Task: Find connections with filter location Wagga Wagga with filter topic #Websitewith filter profile language French with filter current company KPIT with filter school DEV BHOOMI SCHOOL OF PROFESSIONAL STUDIES DABKI ROAD, VILLAGE-BERI JAMA (JUST 7 KMS FROM CLOCK TOWER) DISTT.- SAHARANPUR 0132-2792208-10-11 with filter industry Biomass Electric Power Generation with filter service category Wedding Planning with filter keywords title School Bus Driver
Action: Mouse moved to (558, 92)
Screenshot: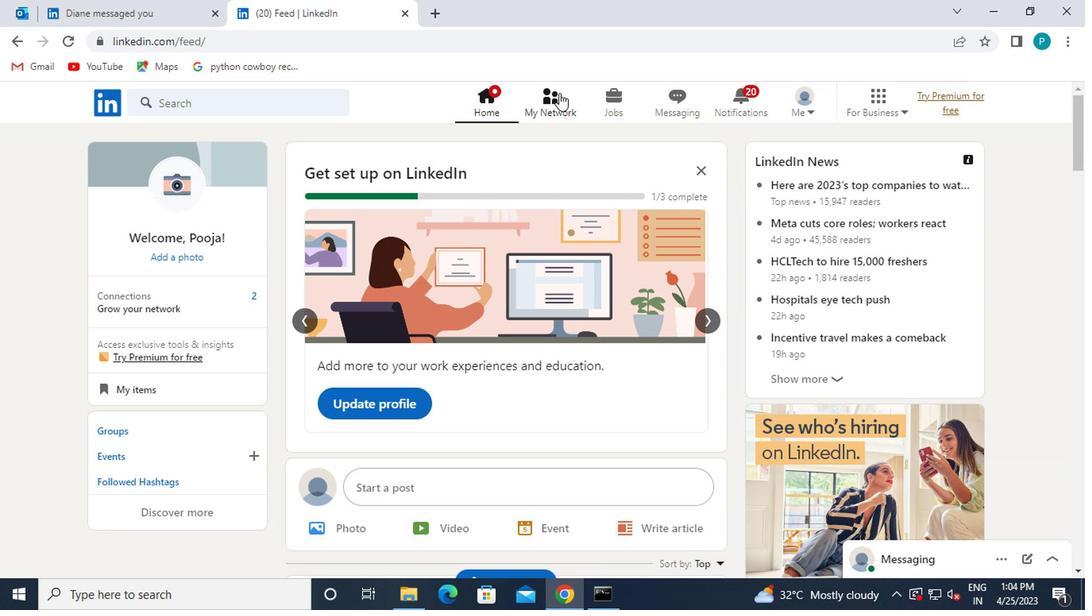 
Action: Mouse pressed left at (558, 92)
Screenshot: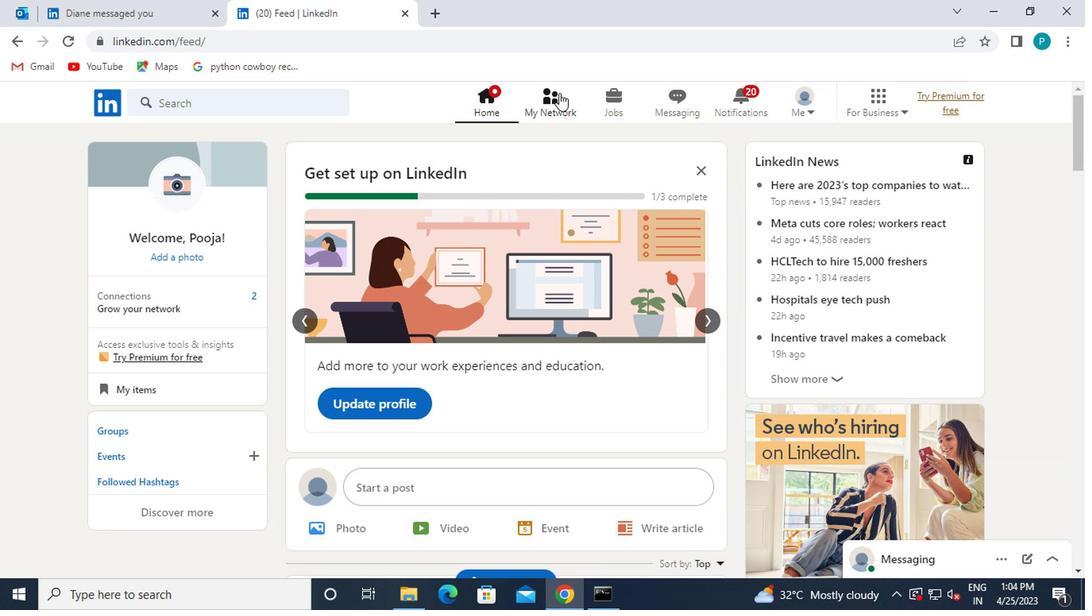 
Action: Mouse moved to (193, 200)
Screenshot: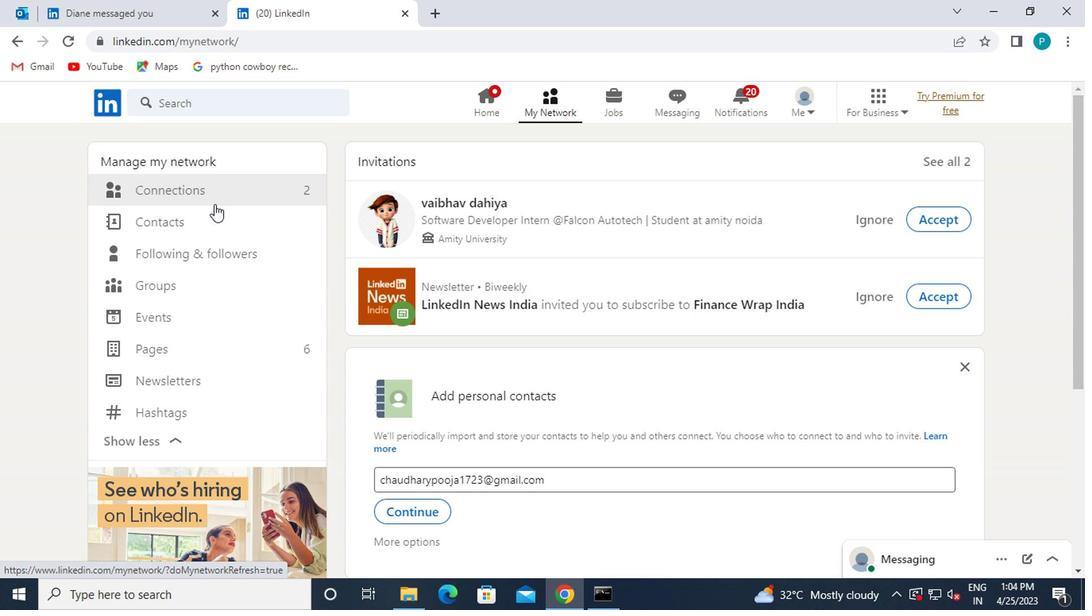 
Action: Mouse pressed left at (193, 200)
Screenshot: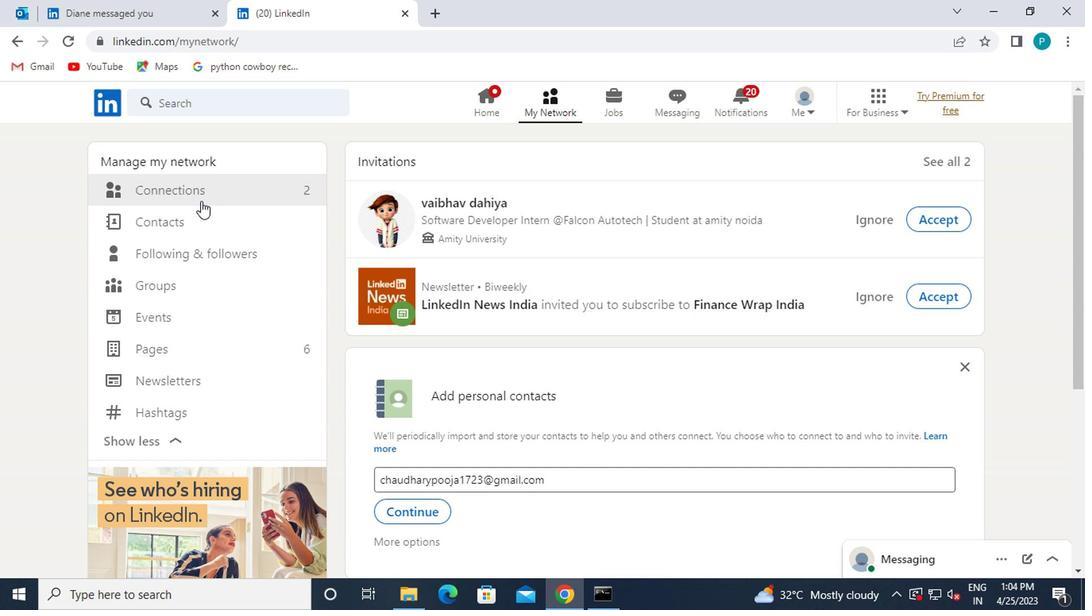 
Action: Mouse moved to (183, 181)
Screenshot: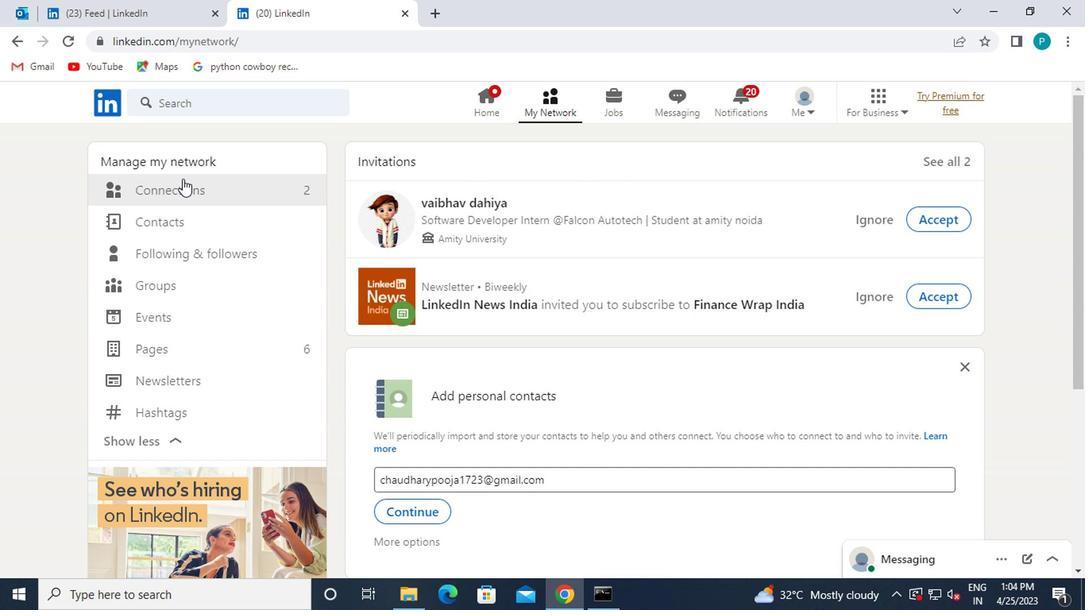 
Action: Mouse pressed left at (183, 181)
Screenshot: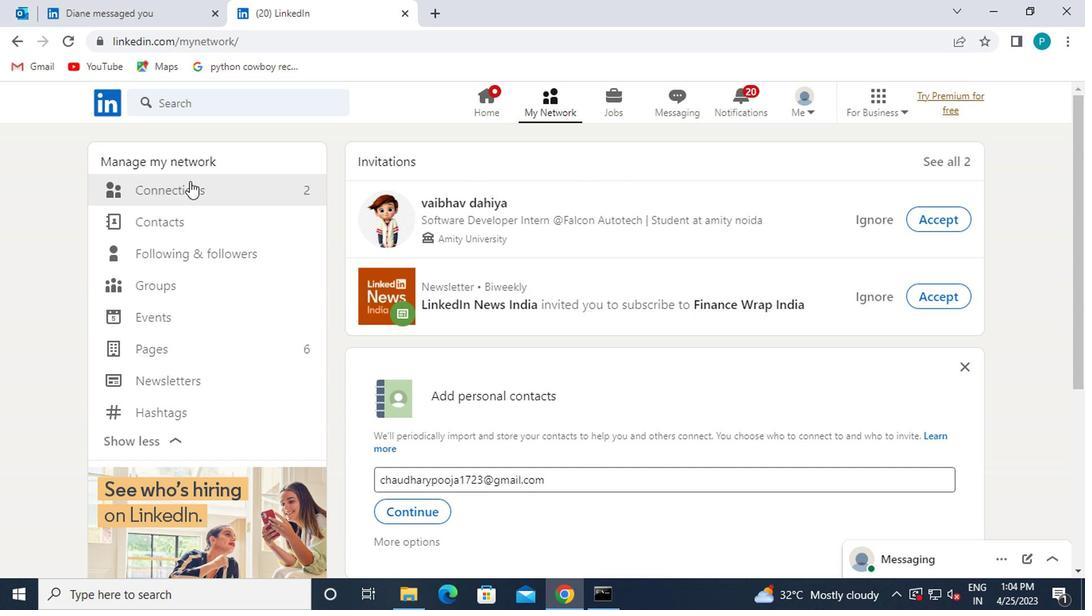 
Action: Mouse moved to (653, 186)
Screenshot: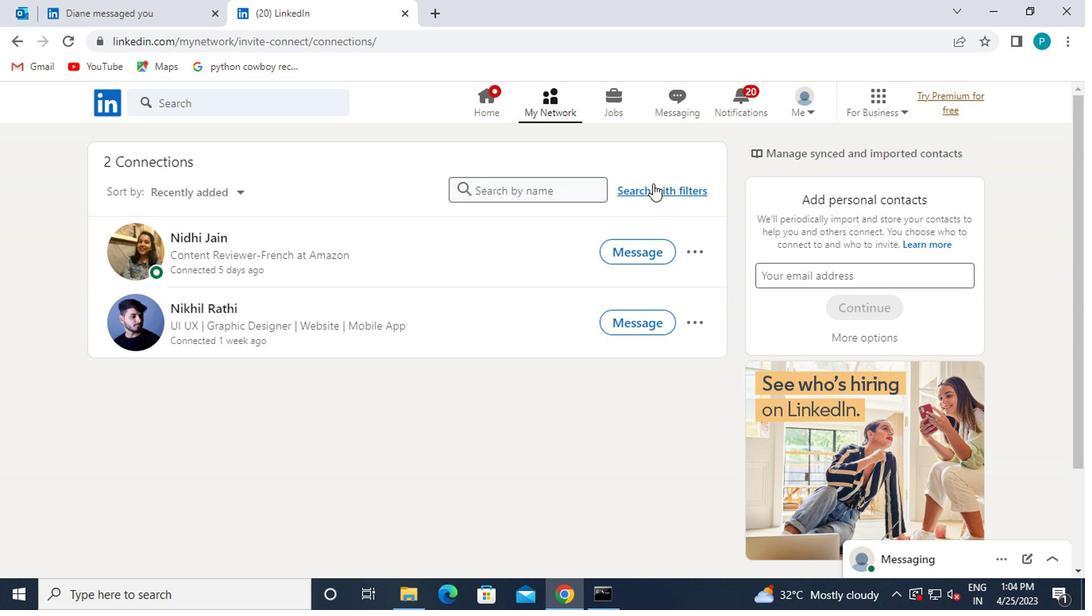 
Action: Mouse pressed left at (653, 186)
Screenshot: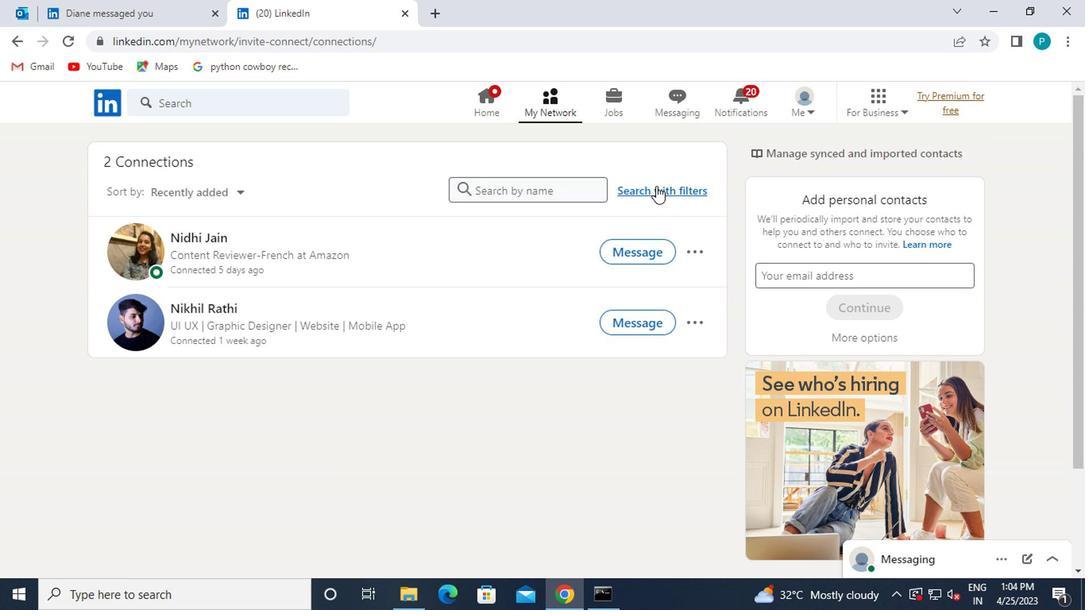 
Action: Mouse moved to (507, 145)
Screenshot: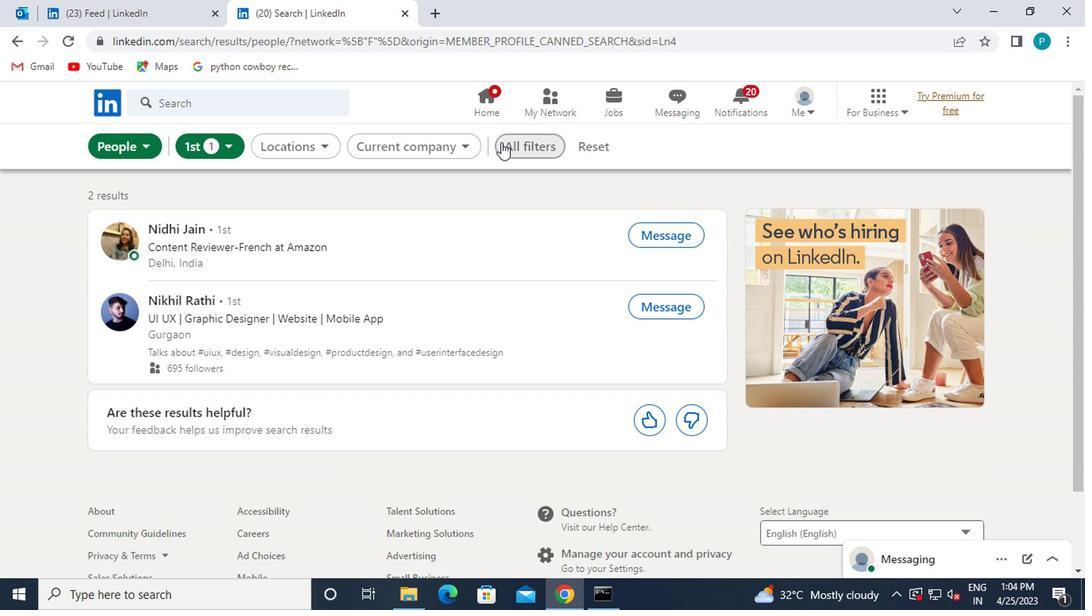 
Action: Mouse pressed left at (507, 145)
Screenshot: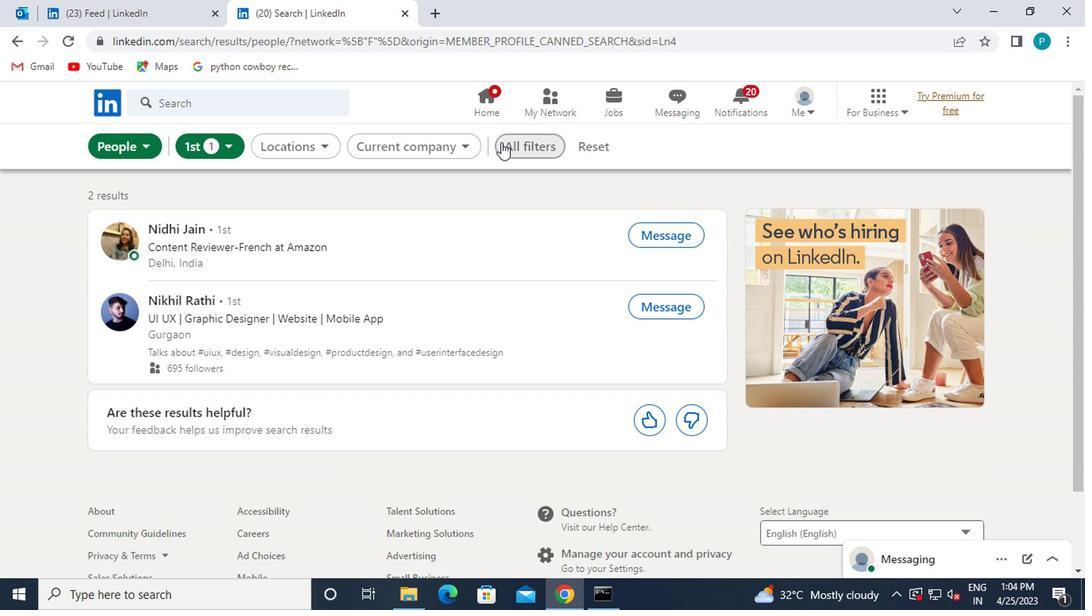 
Action: Mouse moved to (863, 270)
Screenshot: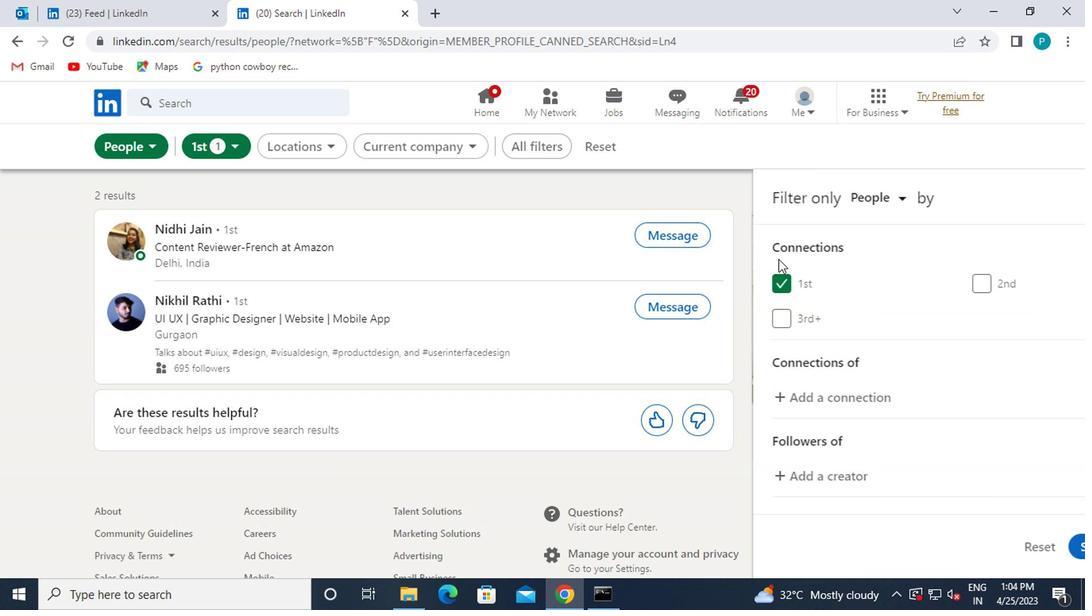 
Action: Mouse scrolled (863, 269) with delta (0, 0)
Screenshot: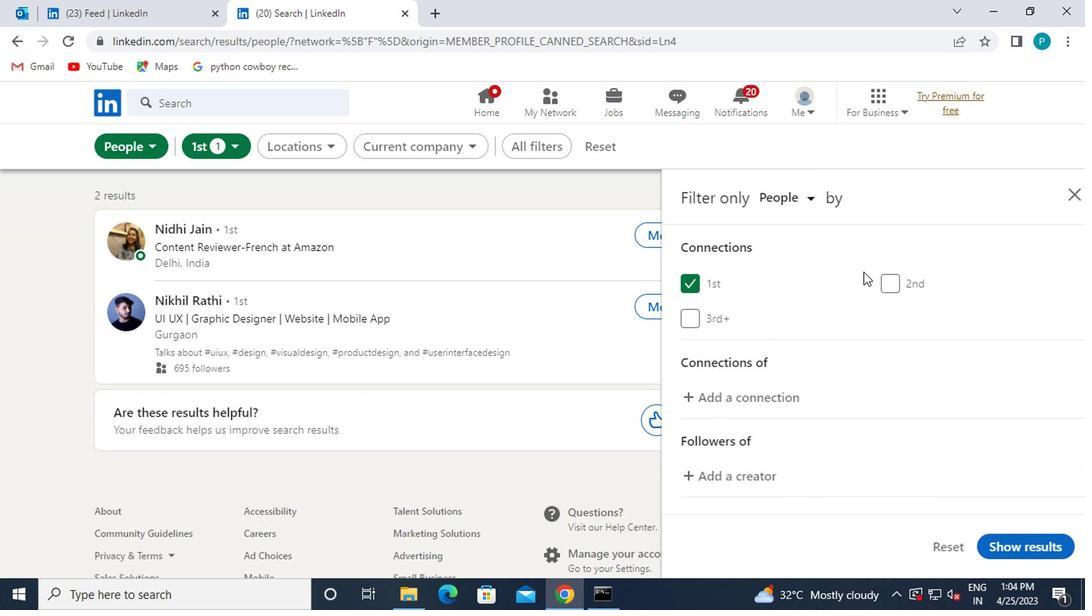 
Action: Mouse scrolled (863, 269) with delta (0, 0)
Screenshot: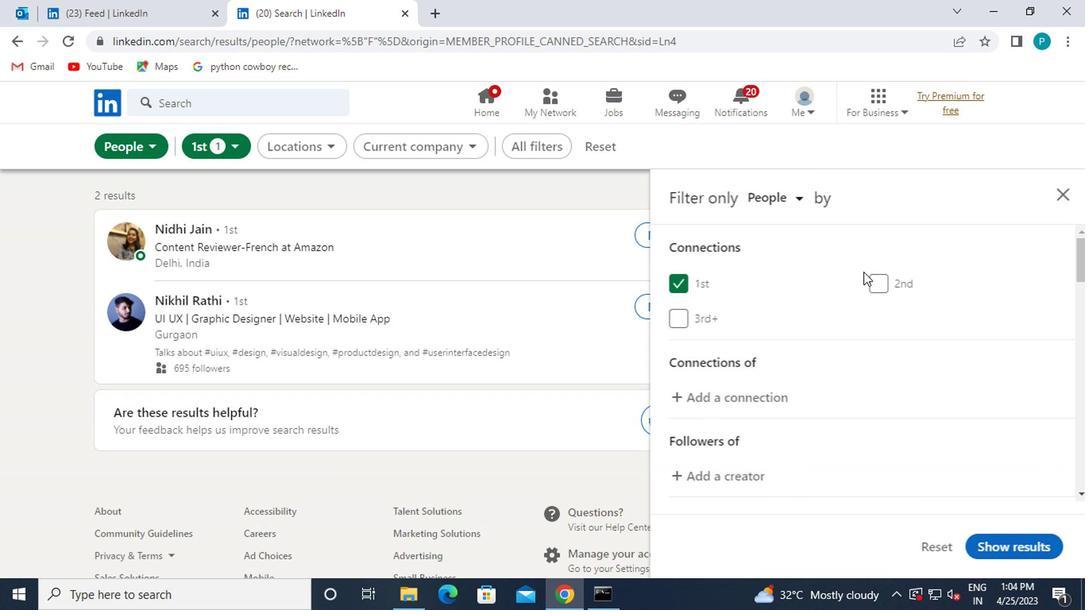 
Action: Mouse scrolled (863, 269) with delta (0, 0)
Screenshot: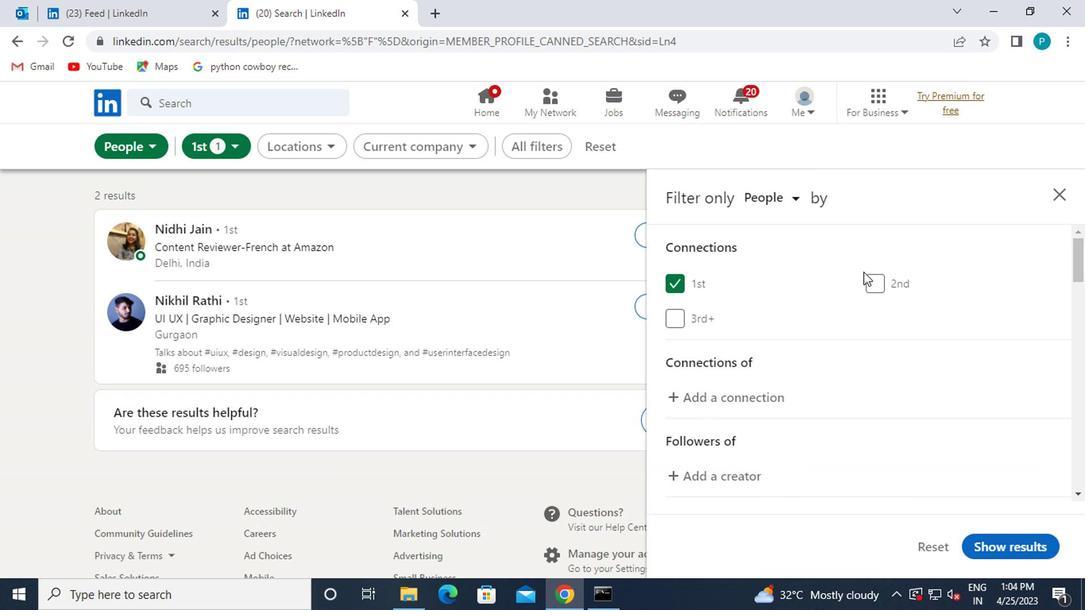 
Action: Mouse moved to (916, 381)
Screenshot: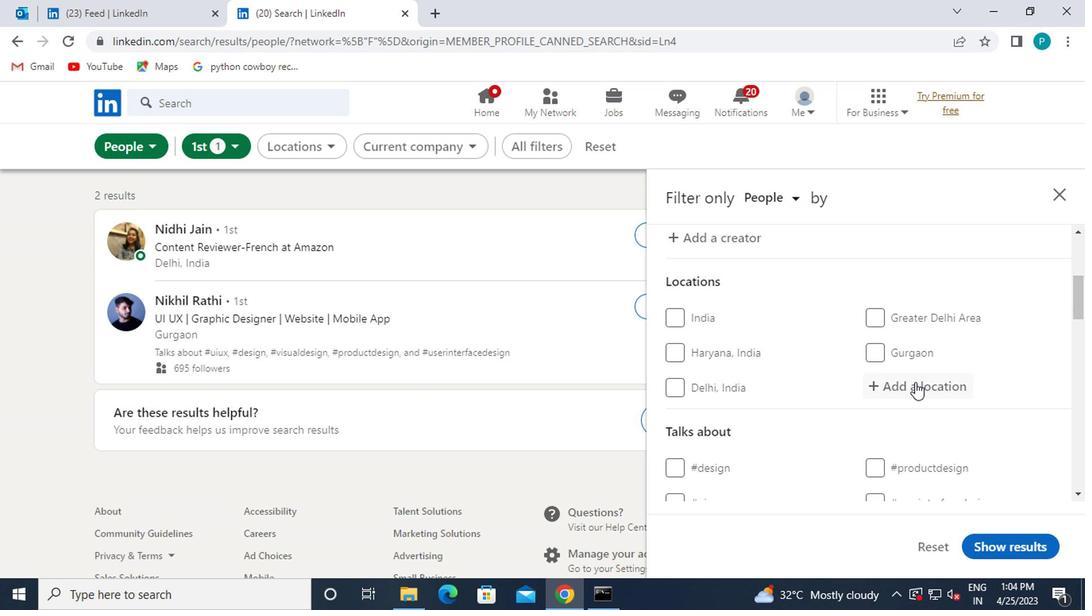 
Action: Mouse pressed left at (916, 381)
Screenshot: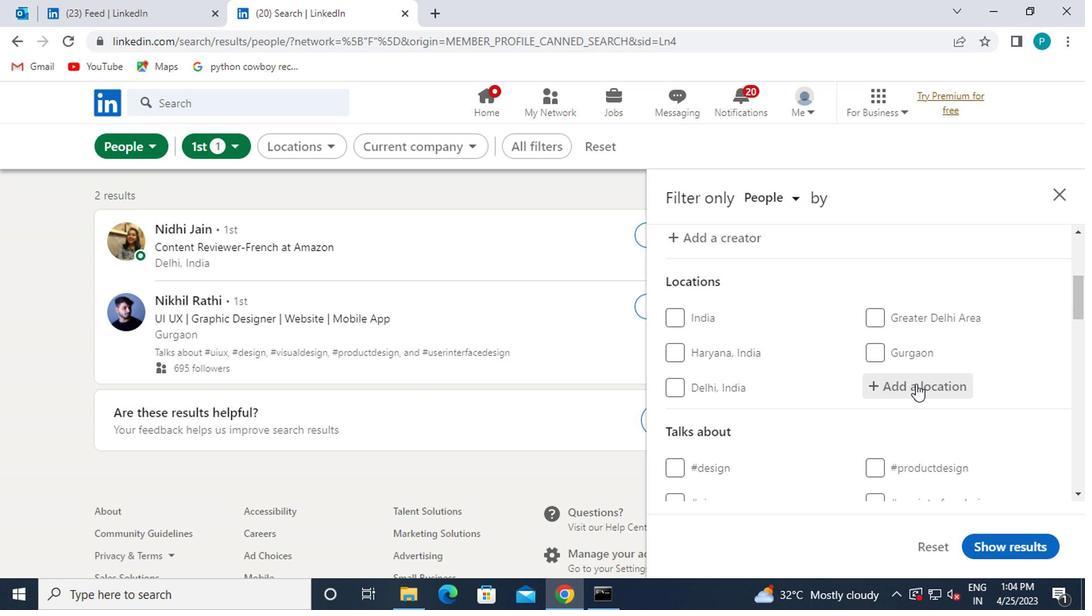
Action: Mouse moved to (923, 368)
Screenshot: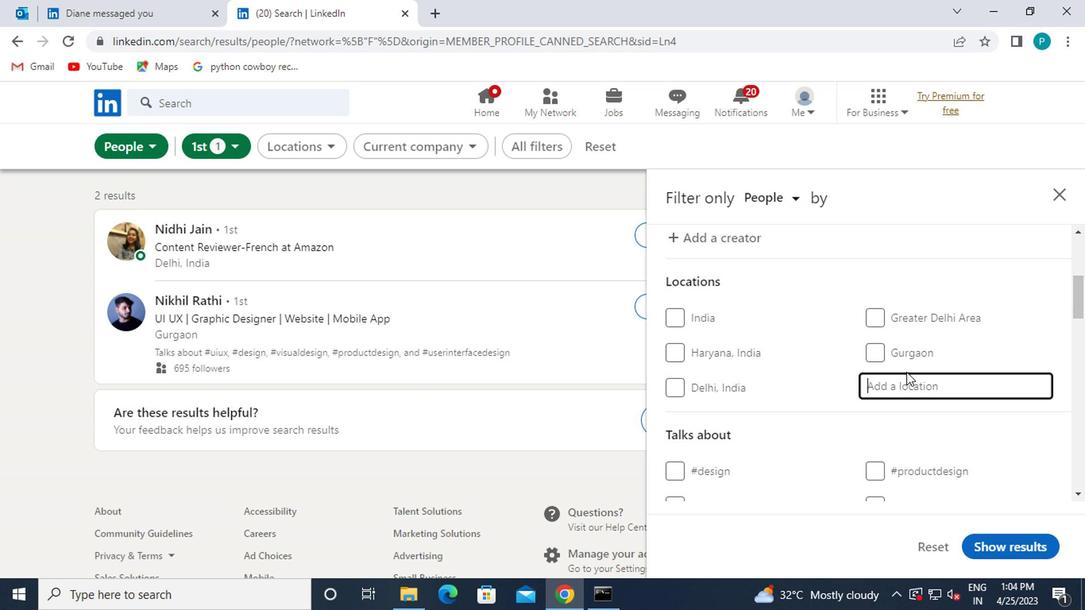 
Action: Key pressed <Key.caps_lock>w<Key.caps_lock>agga
Screenshot: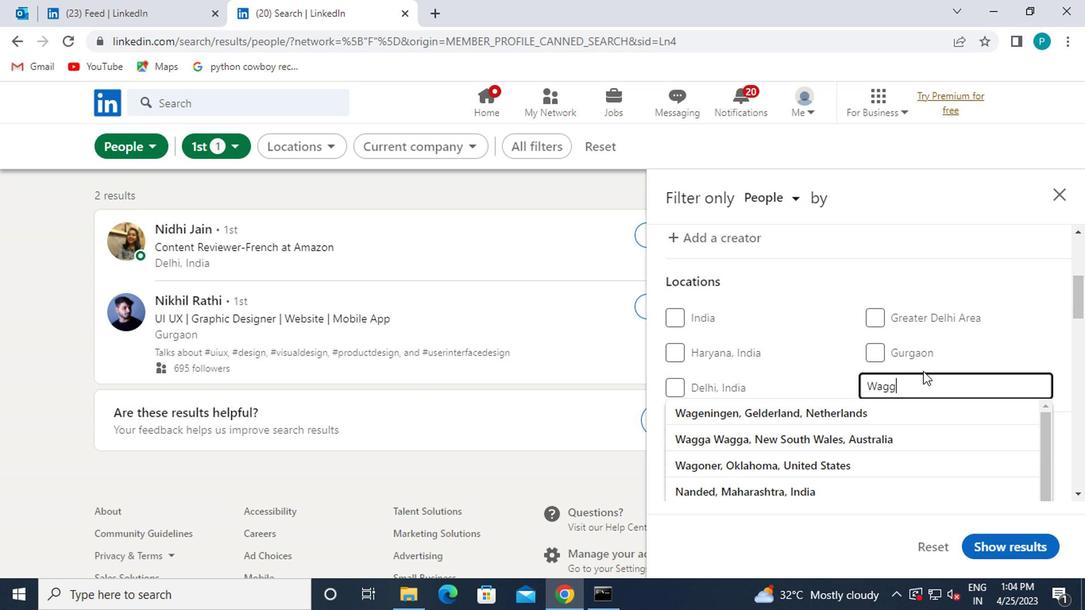 
Action: Mouse moved to (858, 410)
Screenshot: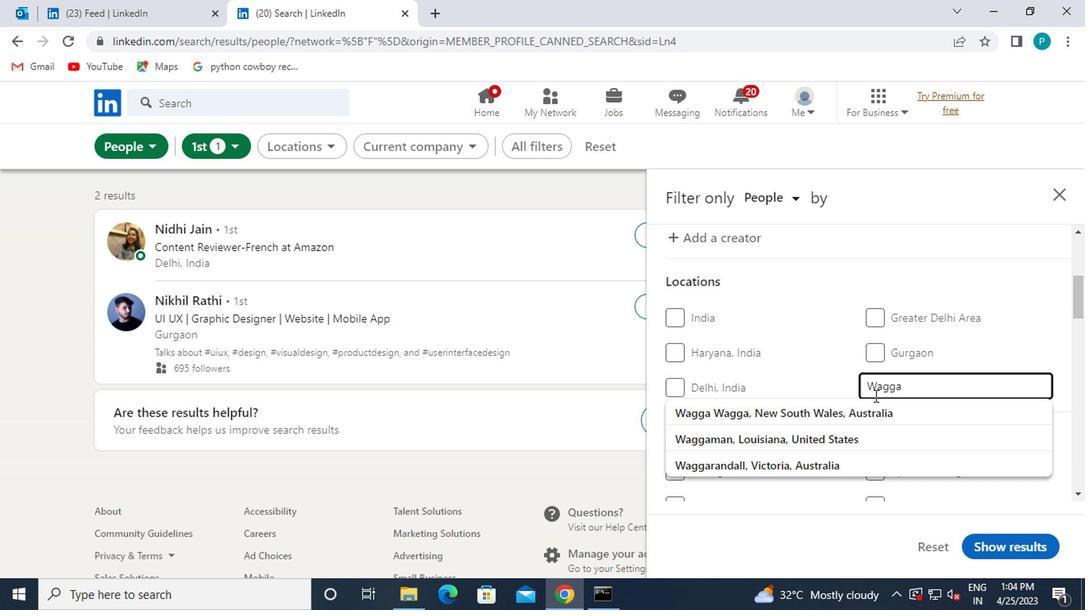
Action: Mouse pressed left at (858, 410)
Screenshot: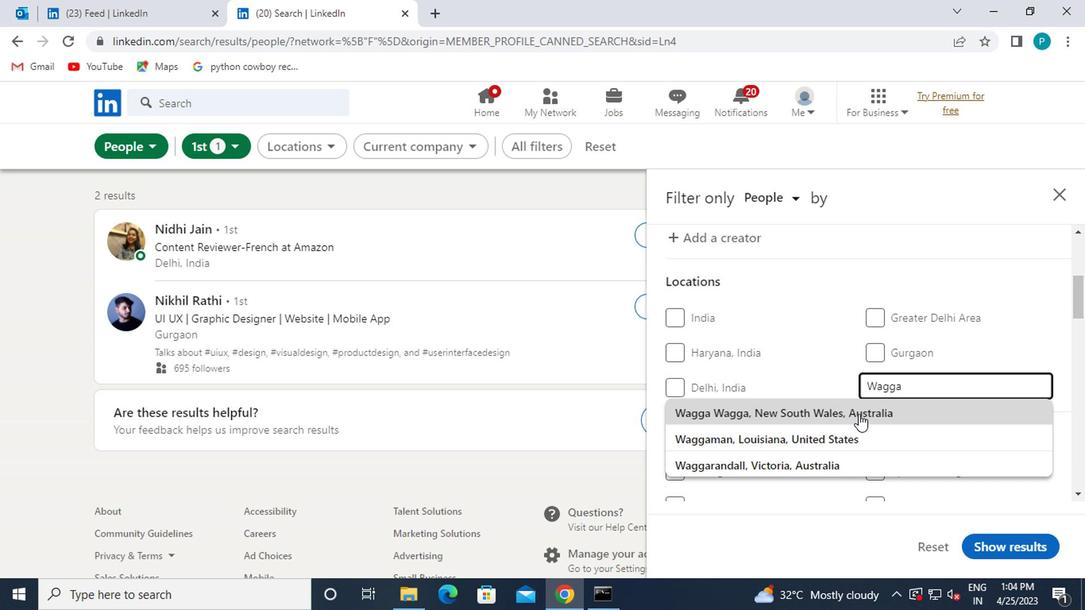 
Action: Mouse scrolled (858, 410) with delta (0, 0)
Screenshot: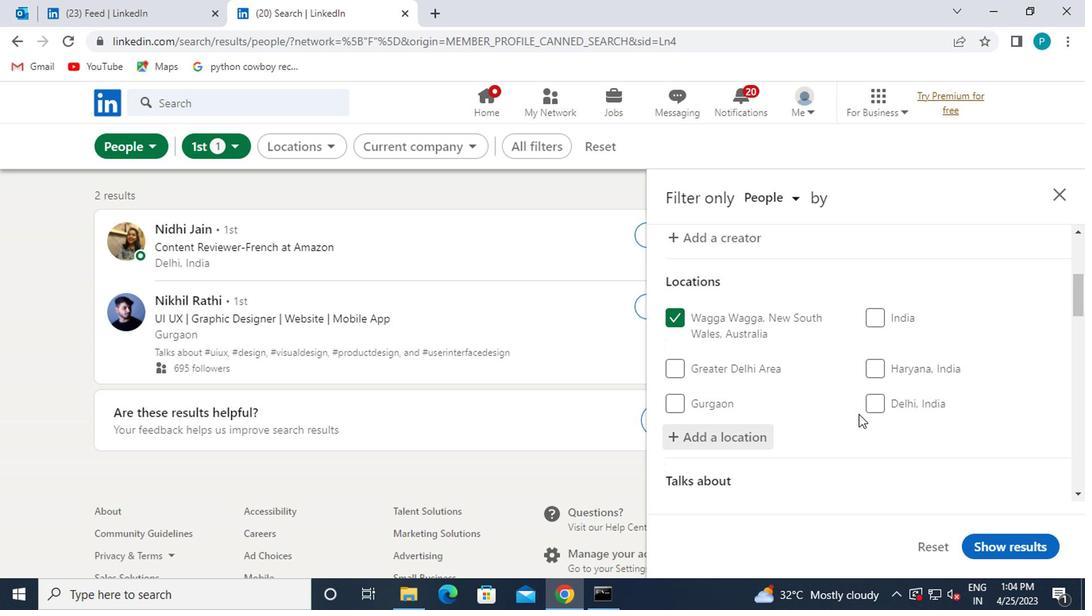 
Action: Mouse moved to (858, 411)
Screenshot: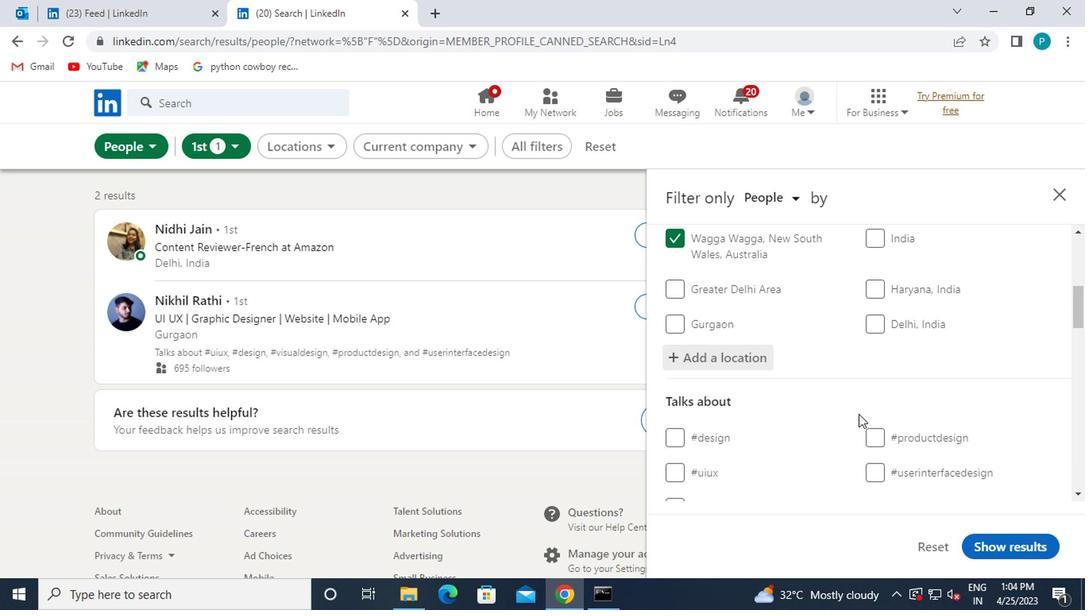 
Action: Mouse scrolled (858, 410) with delta (0, -1)
Screenshot: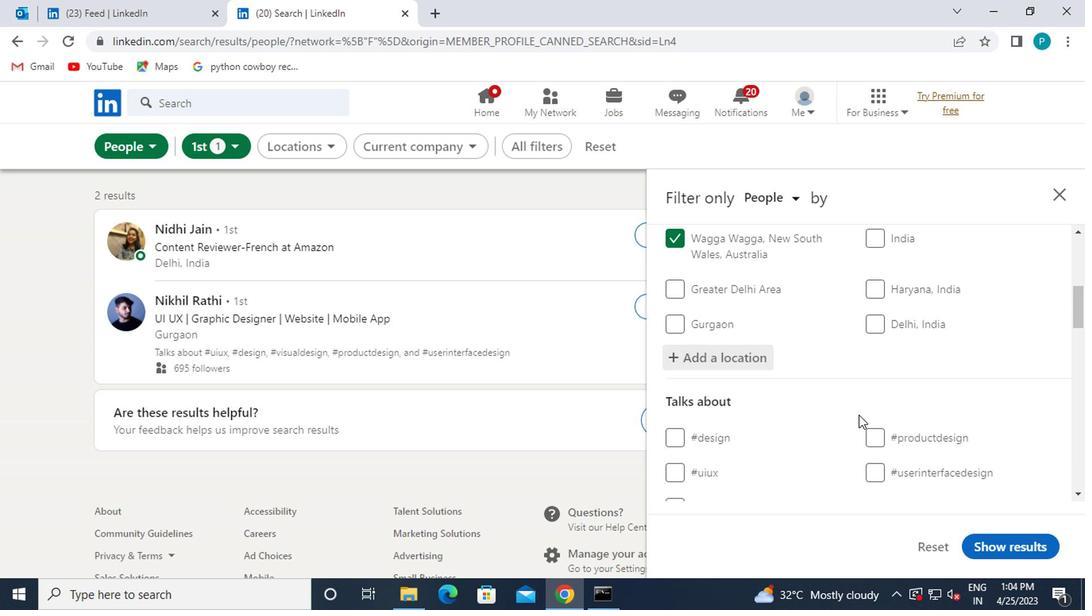 
Action: Mouse moved to (867, 416)
Screenshot: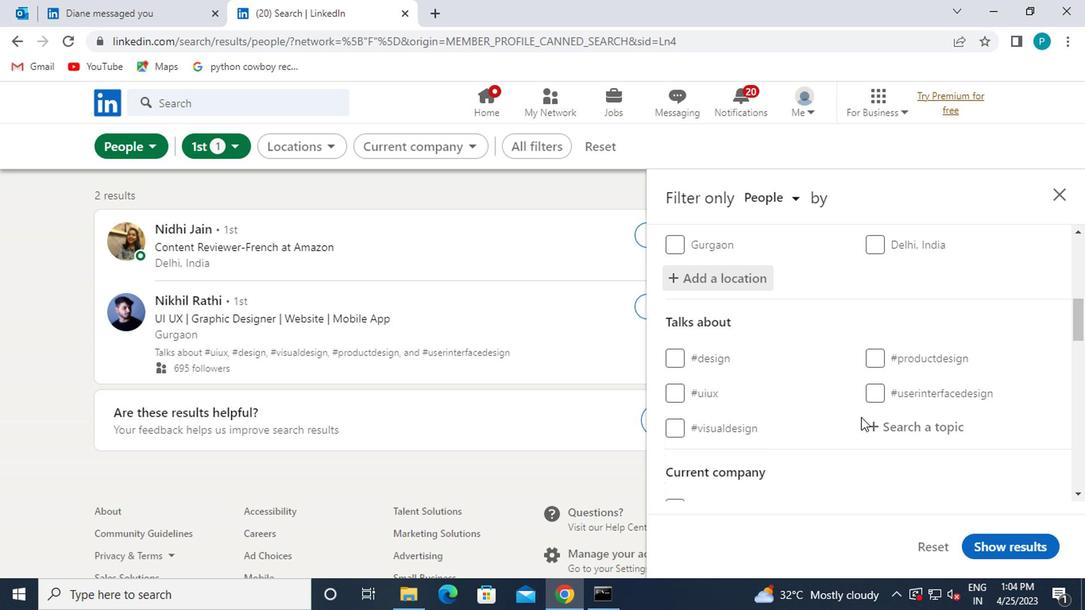 
Action: Mouse pressed left at (867, 416)
Screenshot: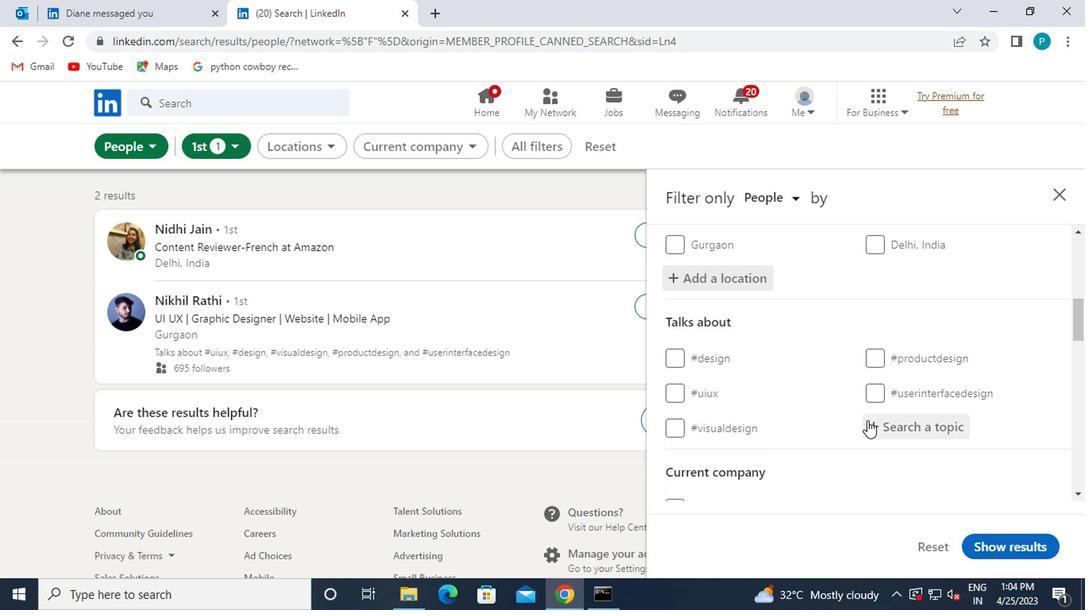 
Action: Mouse moved to (868, 416)
Screenshot: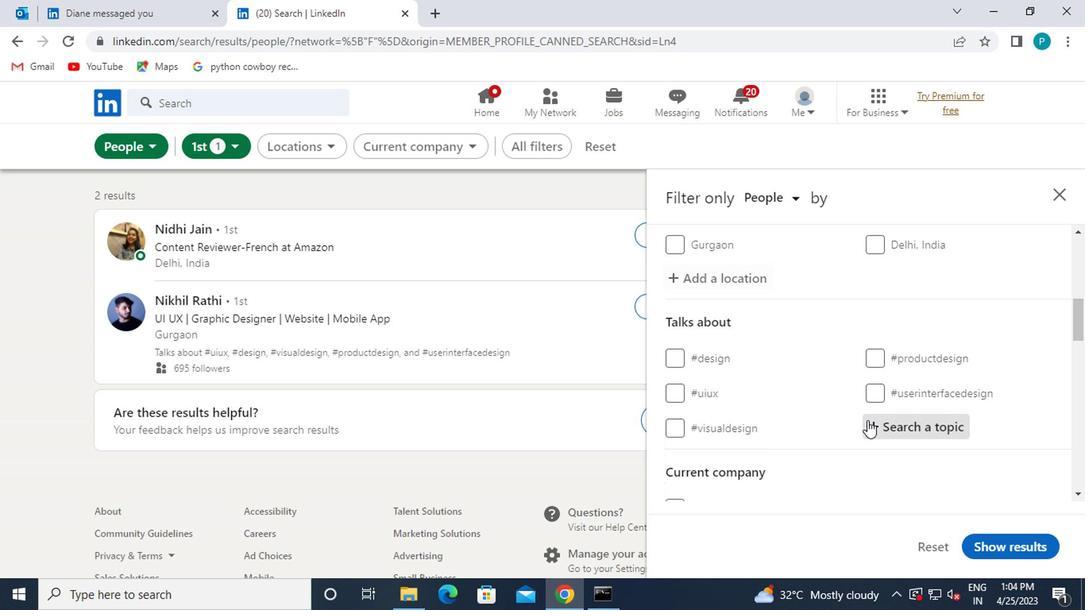 
Action: Key pressed <Key.shift><Key.shift><Key.shift><Key.shift><Key.shift><Key.shift>#<Key.caps_lock>W<Key.caps_lock>EBSITE
Screenshot: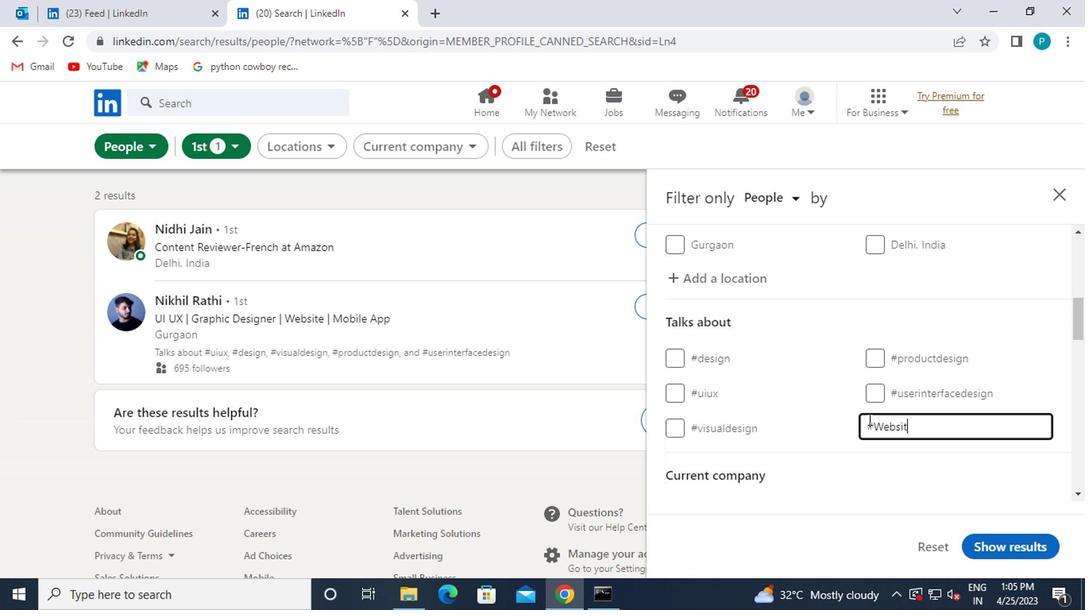 
Action: Mouse moved to (859, 421)
Screenshot: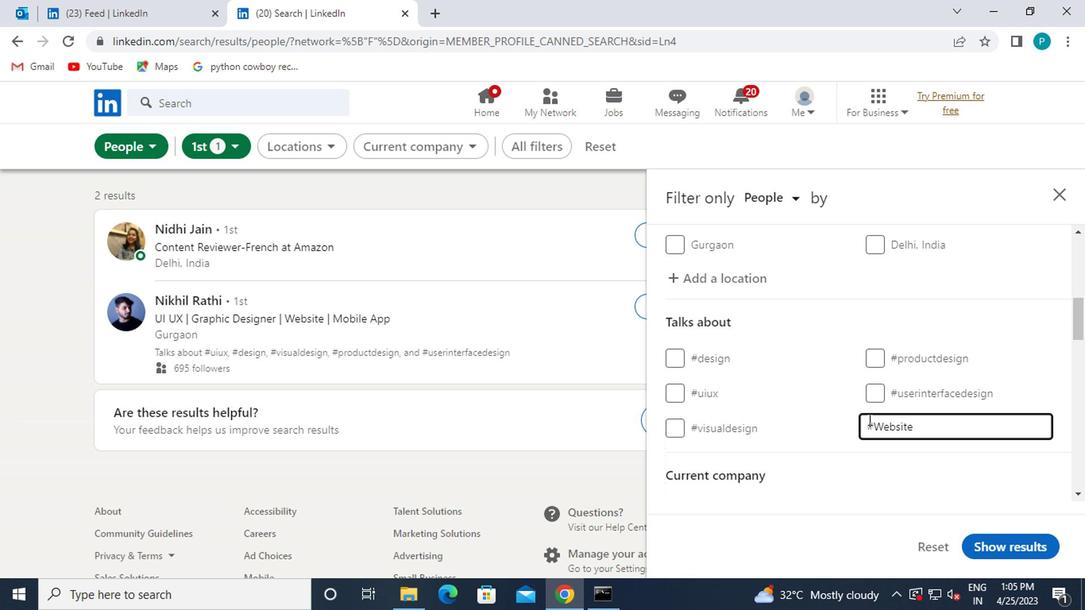 
Action: Mouse scrolled (859, 420) with delta (0, -1)
Screenshot: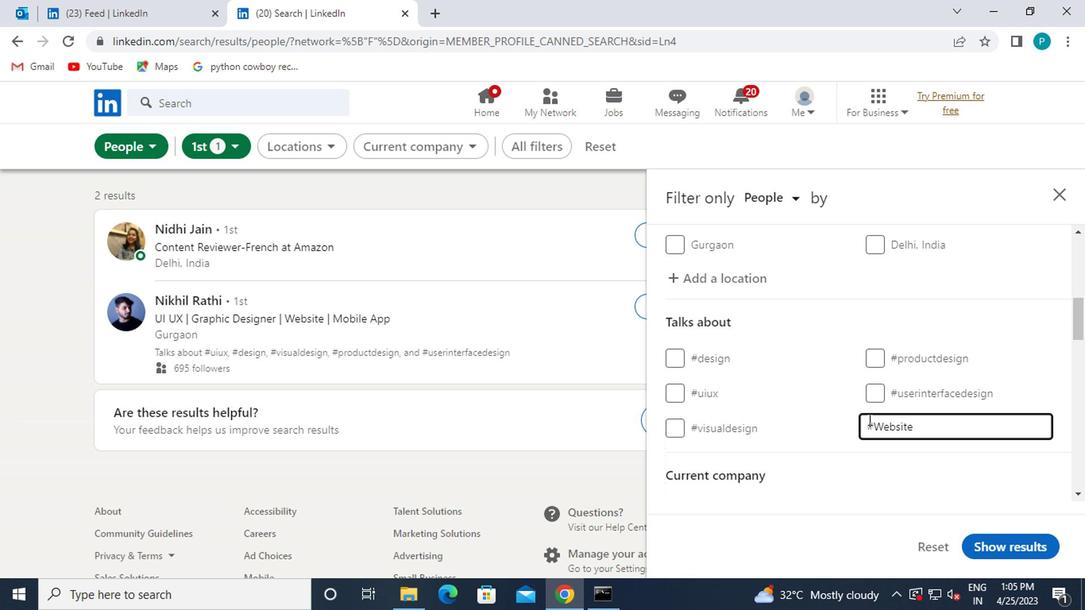 
Action: Mouse scrolled (859, 420) with delta (0, -1)
Screenshot: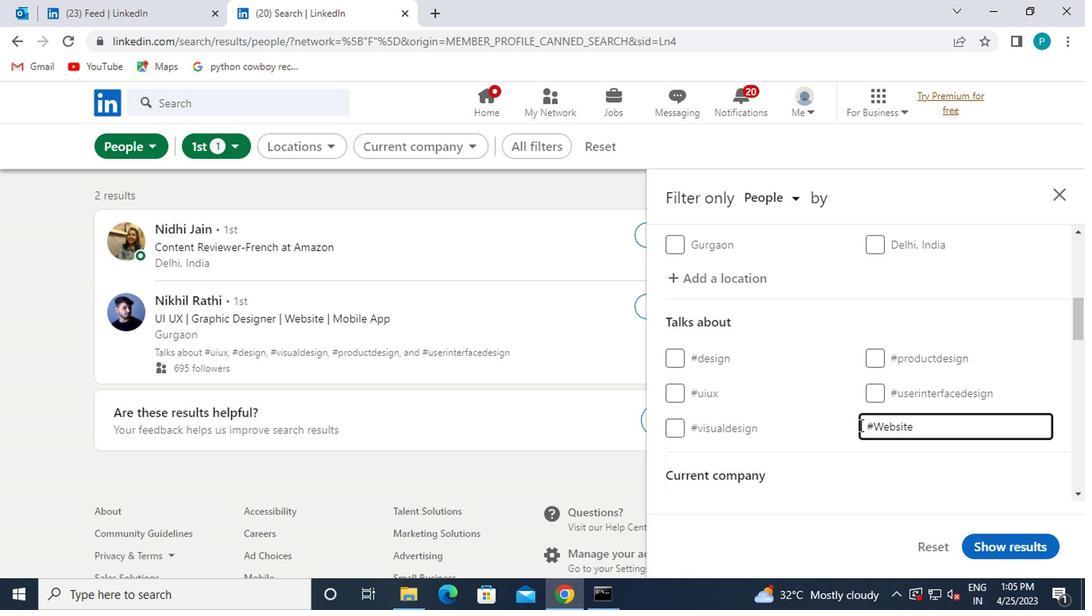 
Action: Mouse moved to (897, 351)
Screenshot: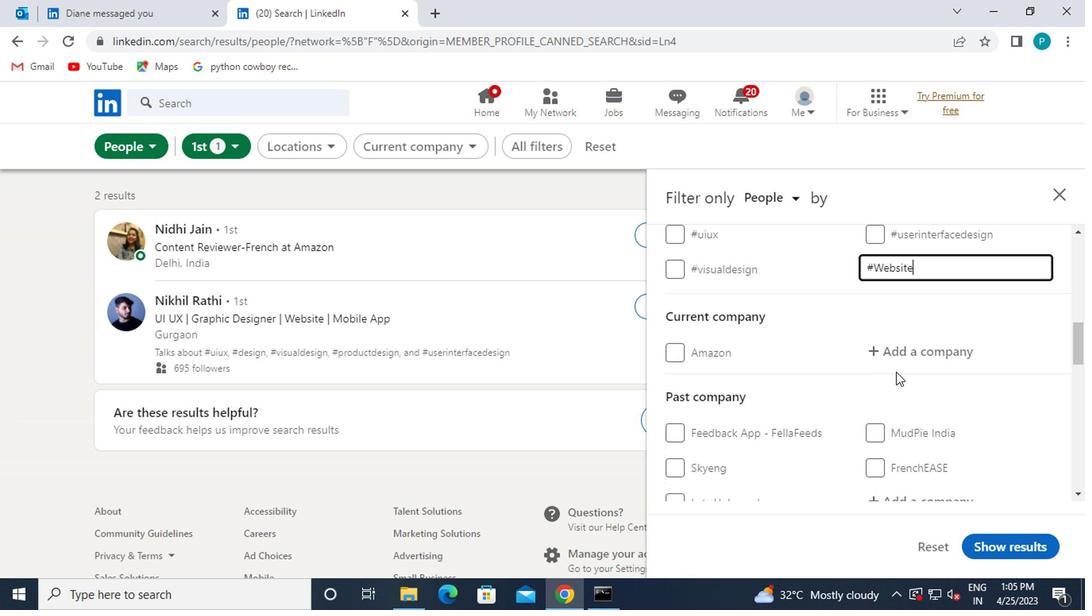 
Action: Mouse pressed left at (897, 351)
Screenshot: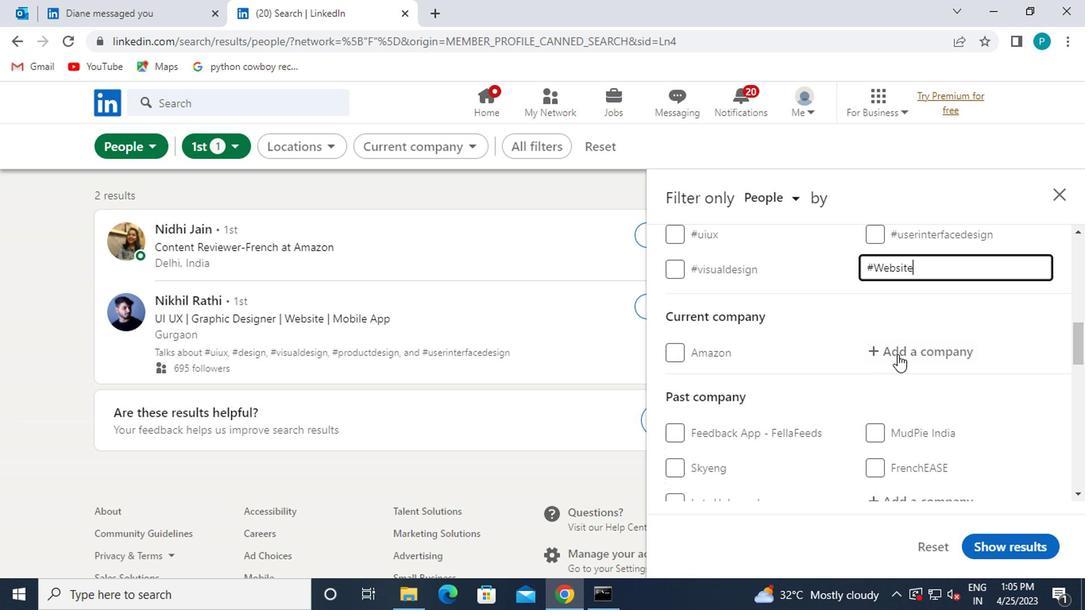 
Action: Mouse moved to (897, 351)
Screenshot: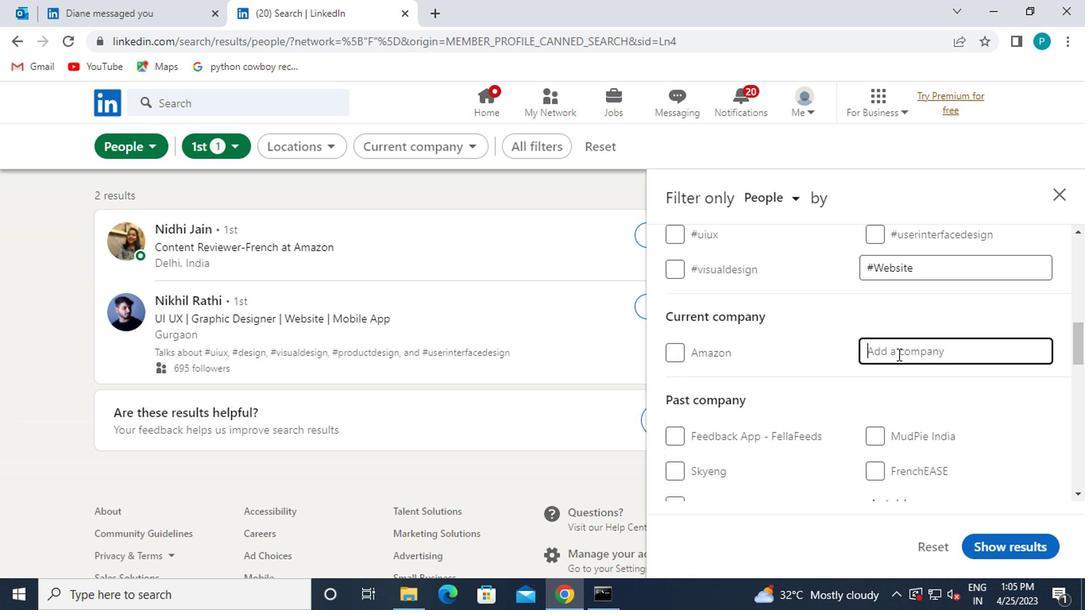 
Action: Key pressed <Key.caps_lock>KPIT
Screenshot: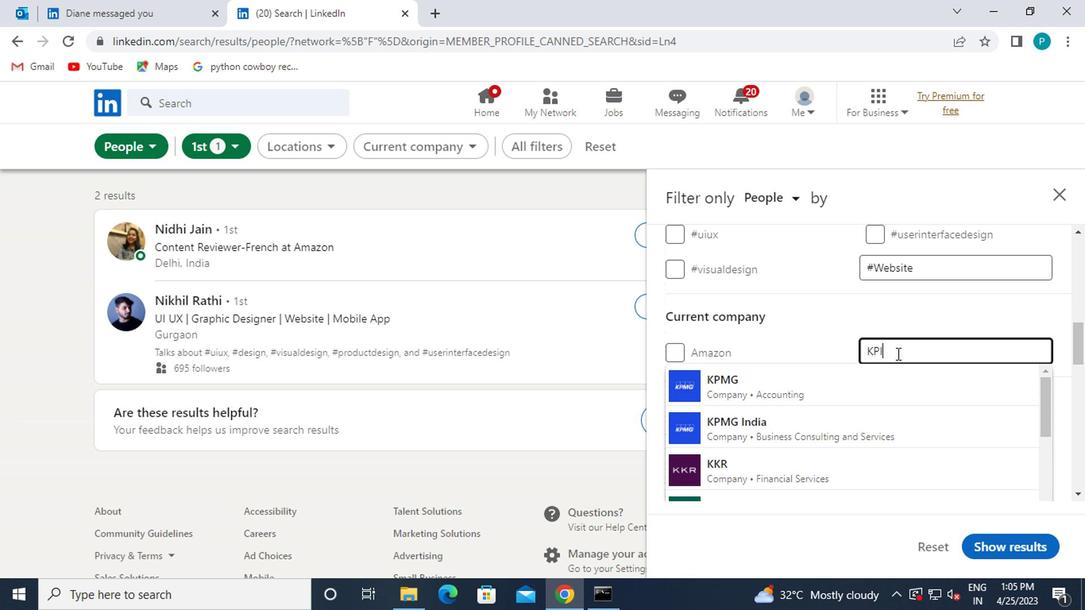 
Action: Mouse moved to (870, 376)
Screenshot: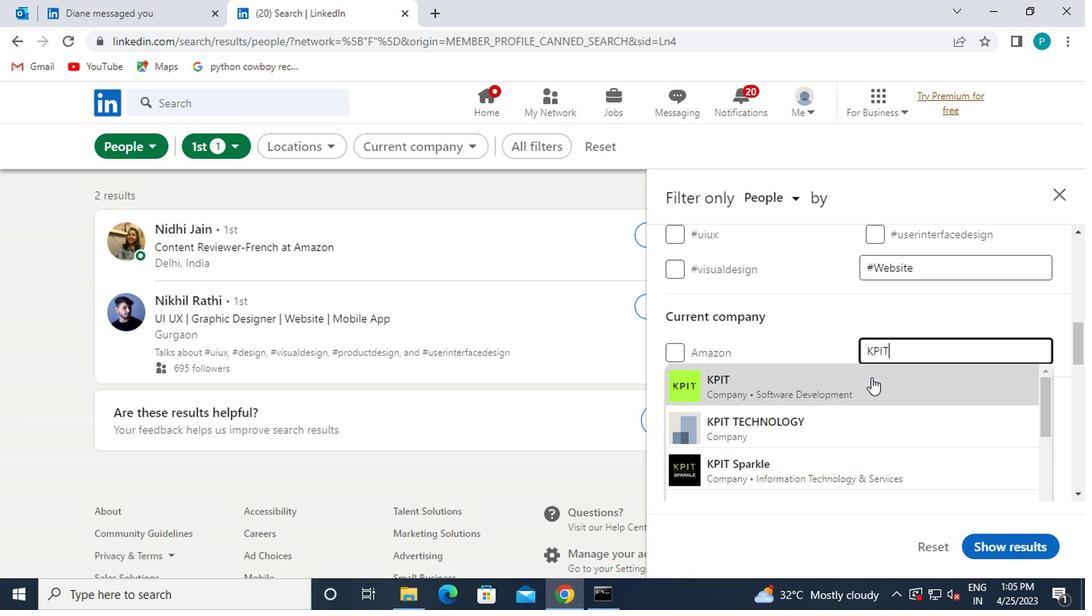 
Action: Mouse pressed left at (870, 376)
Screenshot: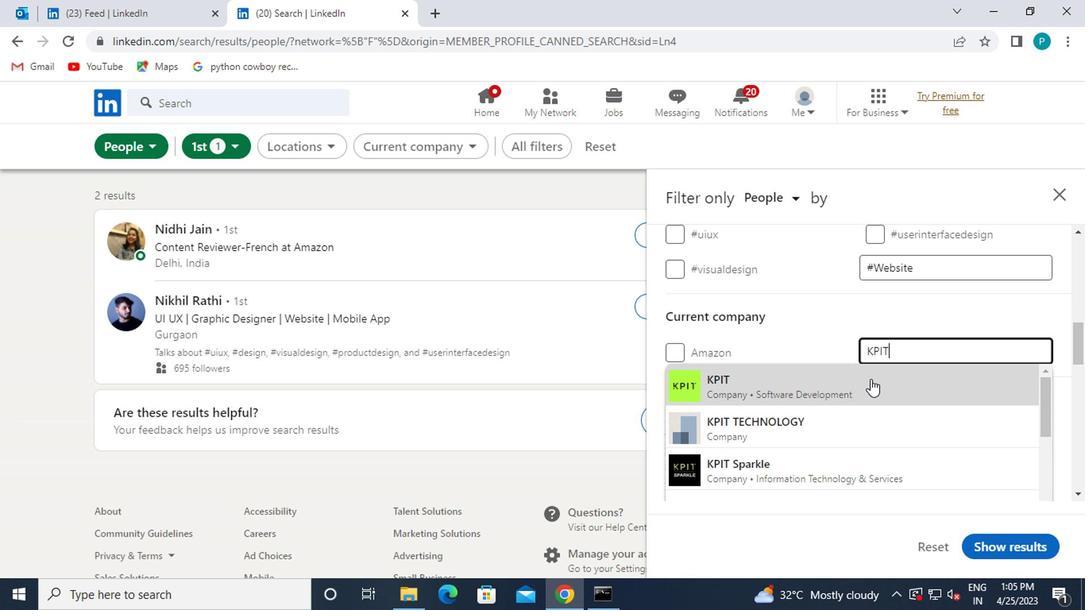 
Action: Mouse scrolled (870, 375) with delta (0, 0)
Screenshot: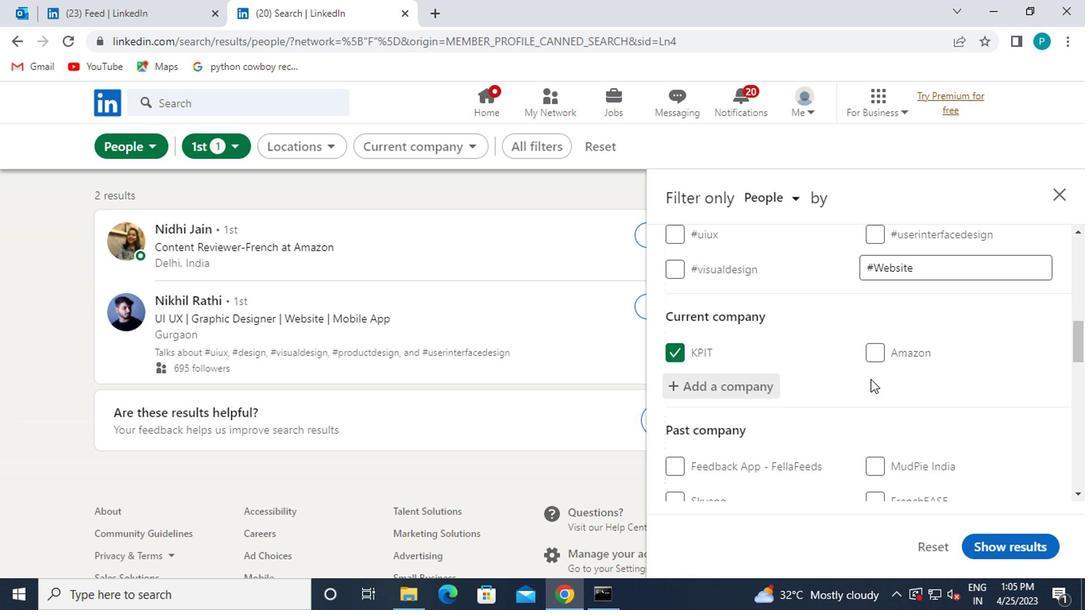 
Action: Mouse scrolled (870, 375) with delta (0, 0)
Screenshot: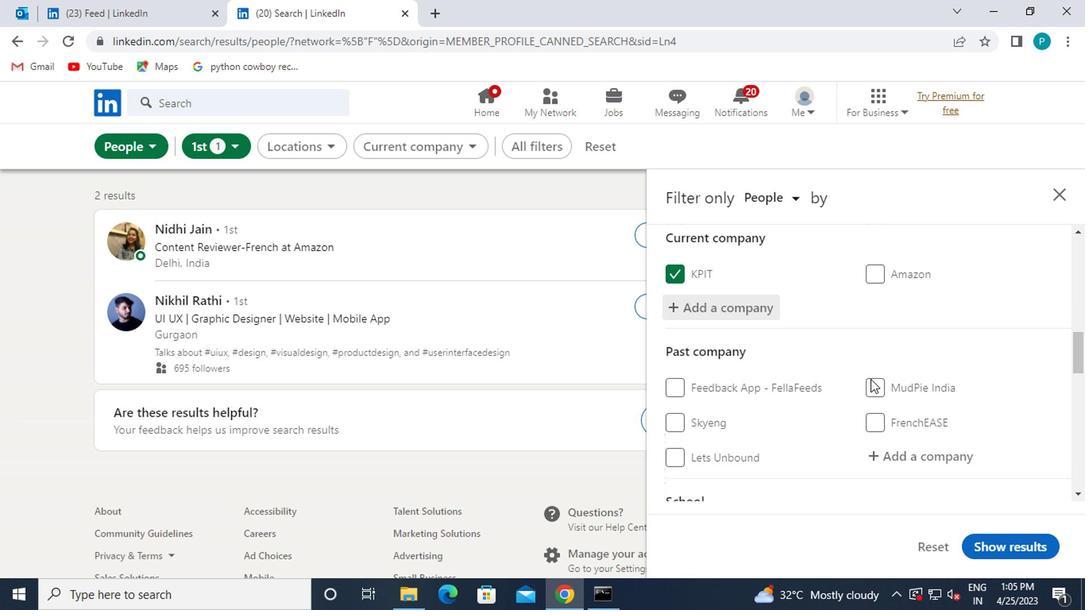 
Action: Mouse scrolled (870, 375) with delta (0, 0)
Screenshot: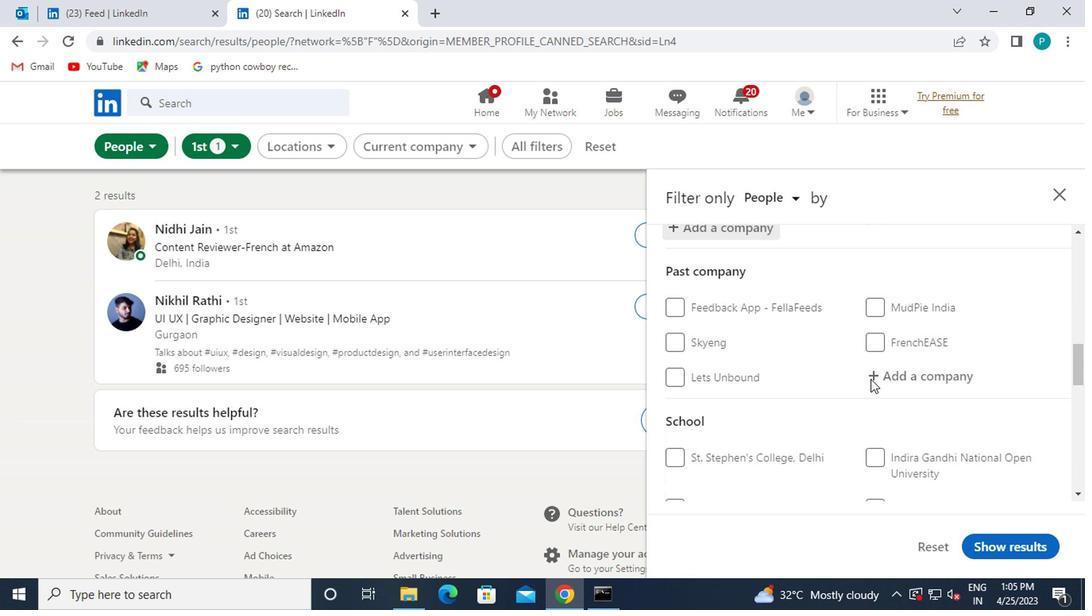 
Action: Mouse moved to (889, 471)
Screenshot: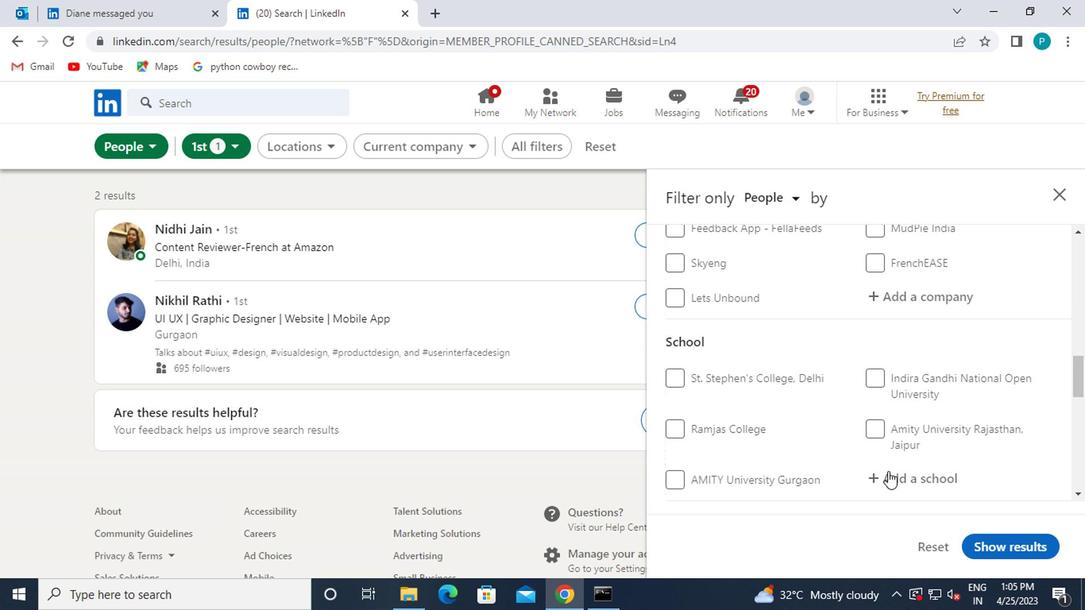 
Action: Mouse pressed left at (889, 471)
Screenshot: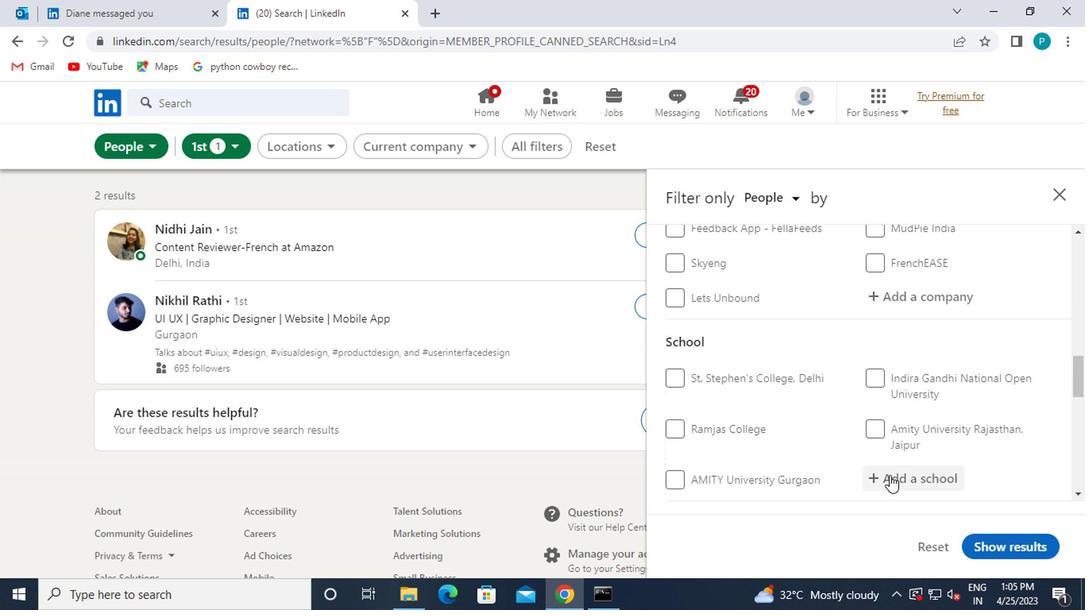 
Action: Mouse moved to (901, 467)
Screenshot: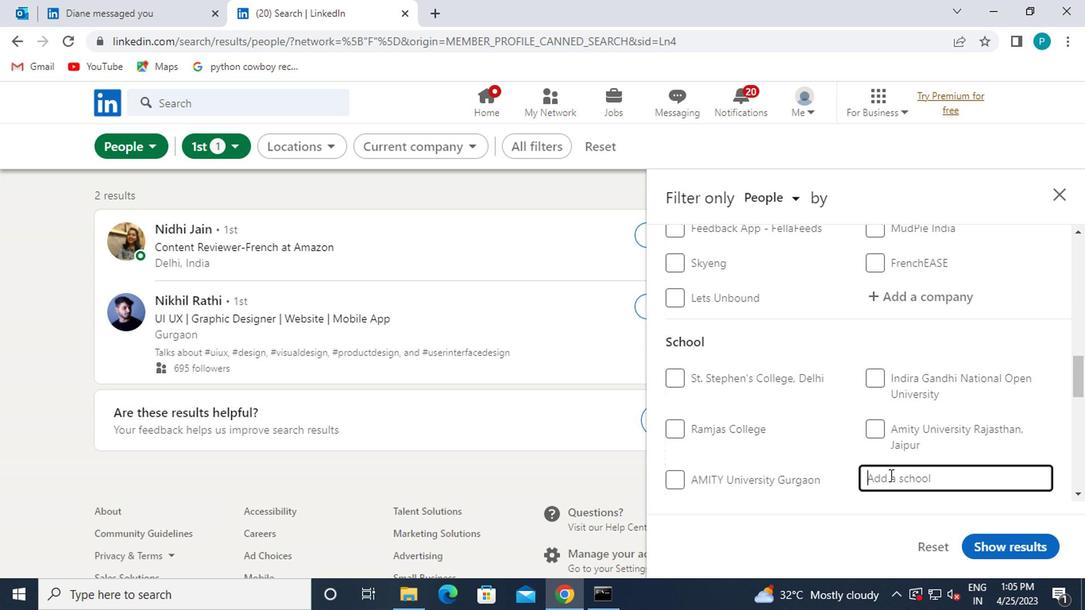 
Action: Key pressed DEV
Screenshot: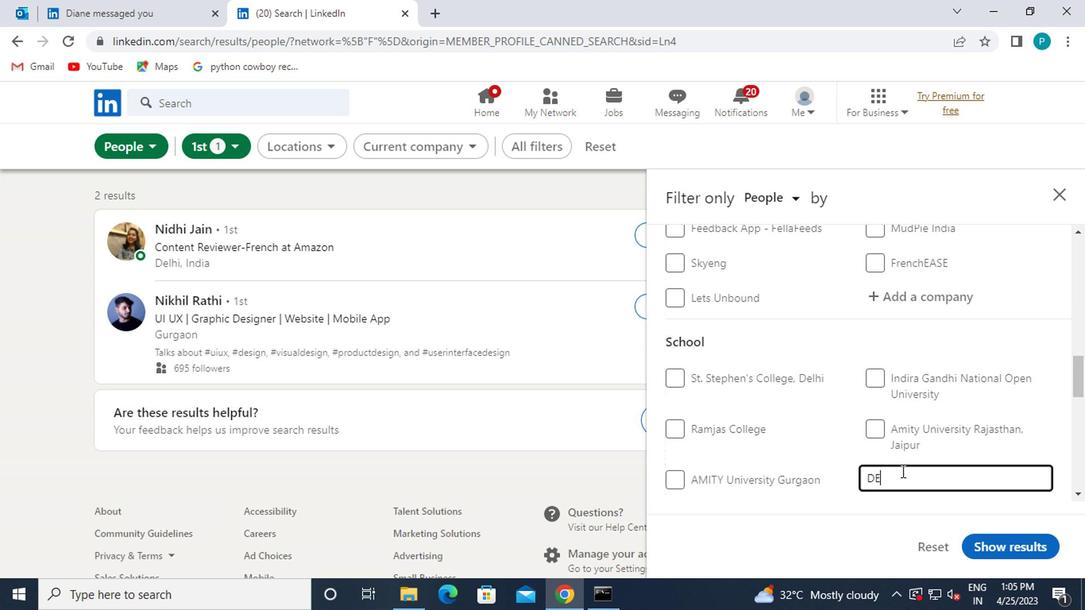 
Action: Mouse moved to (884, 412)
Screenshot: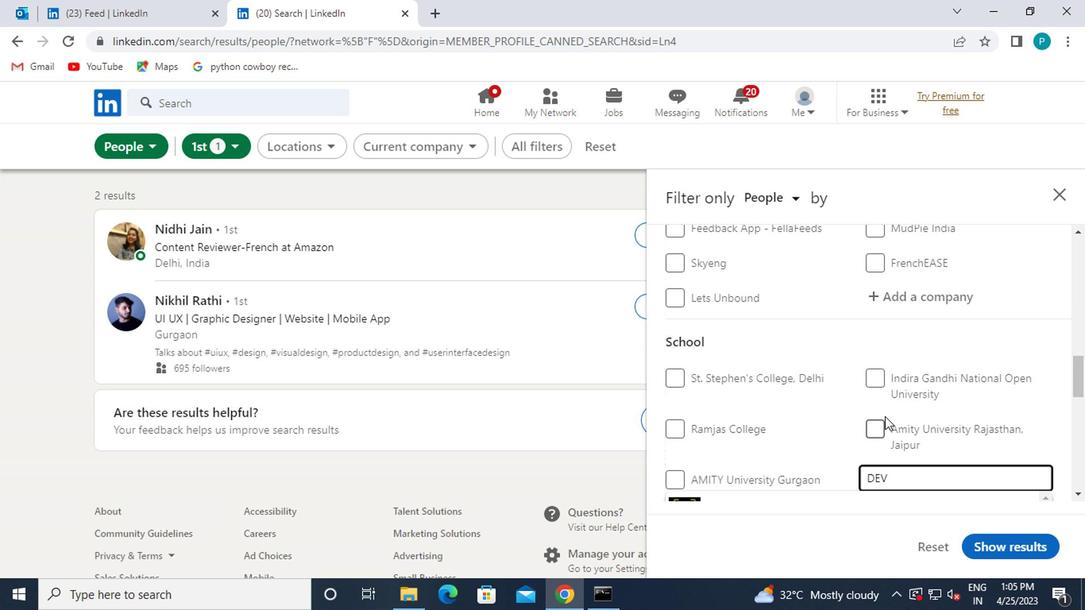 
Action: Mouse scrolled (884, 412) with delta (0, 0)
Screenshot: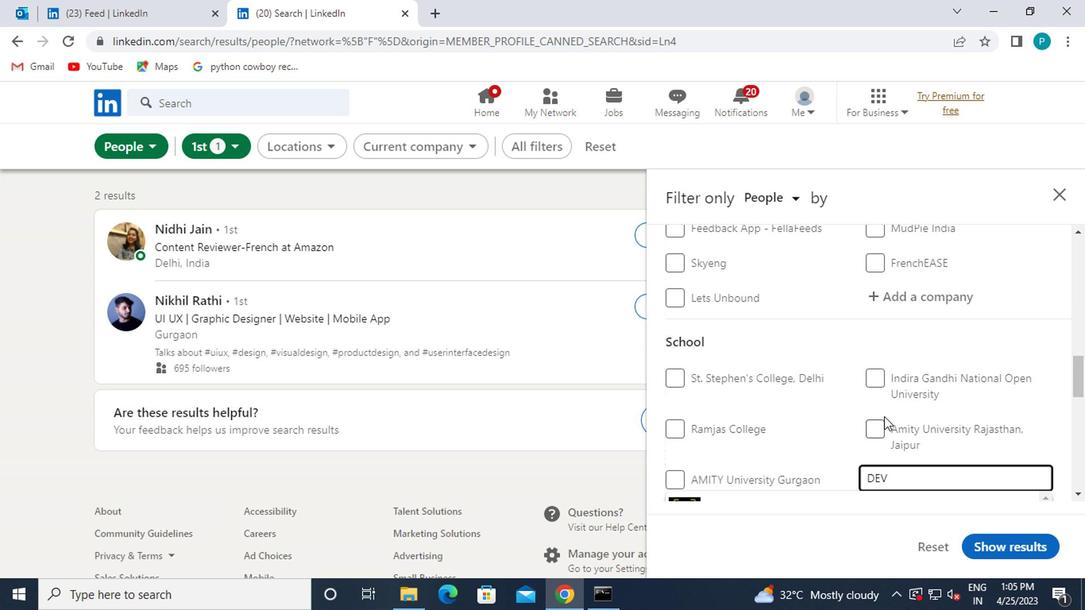 
Action: Mouse moved to (809, 428)
Screenshot: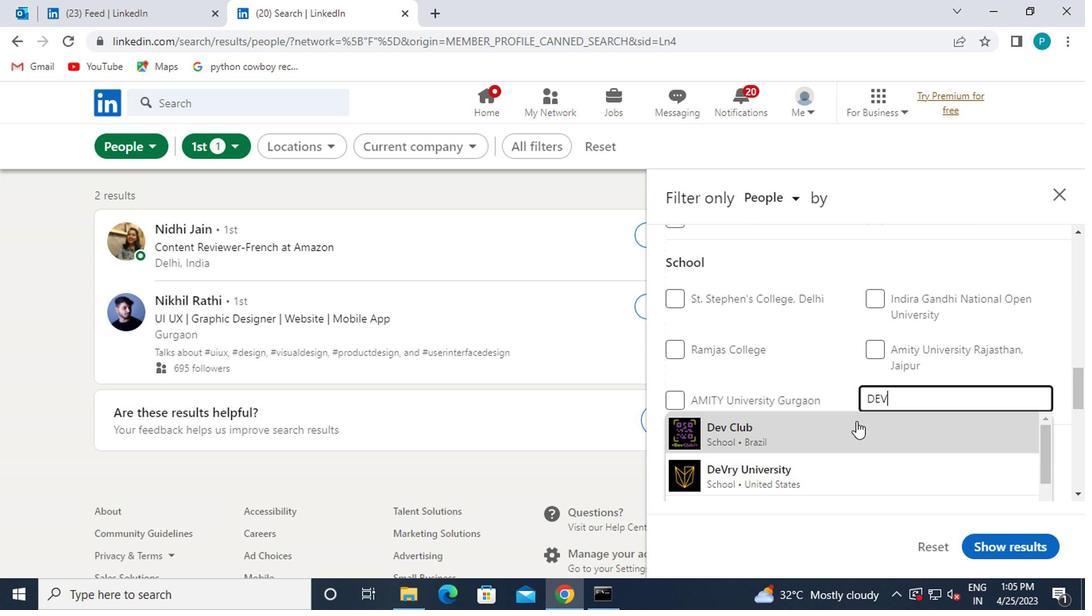 
Action: Mouse scrolled (809, 428) with delta (0, 0)
Screenshot: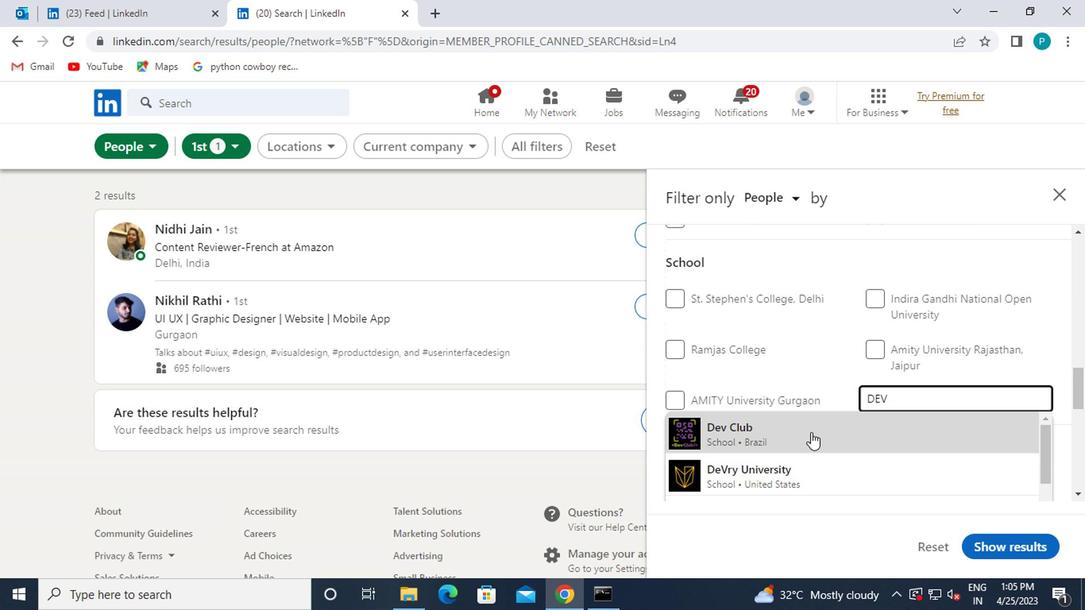 
Action: Mouse scrolled (809, 428) with delta (0, 0)
Screenshot: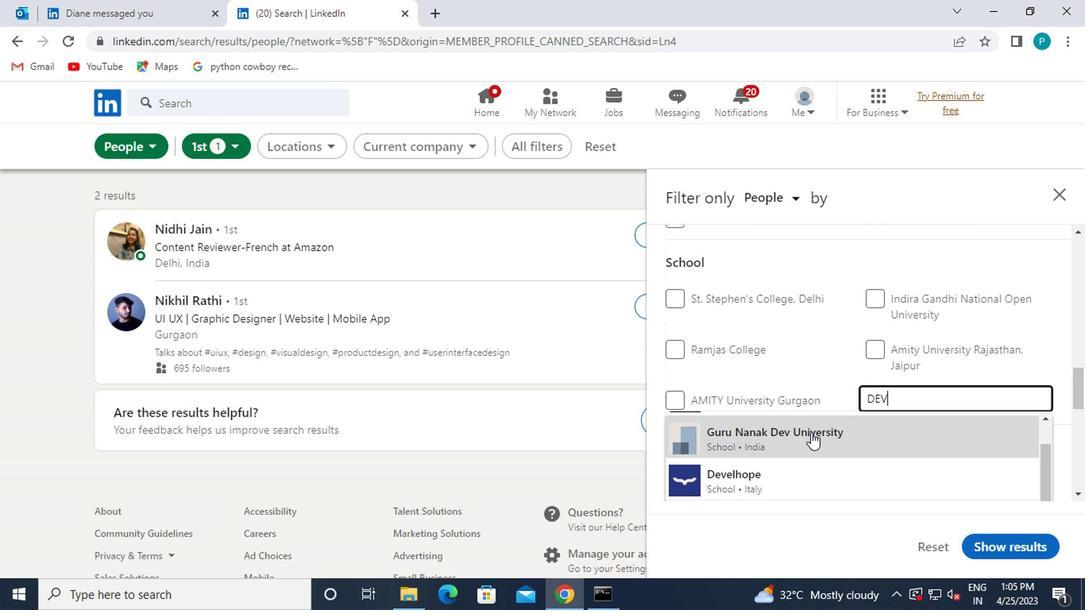 
Action: Mouse moved to (932, 395)
Screenshot: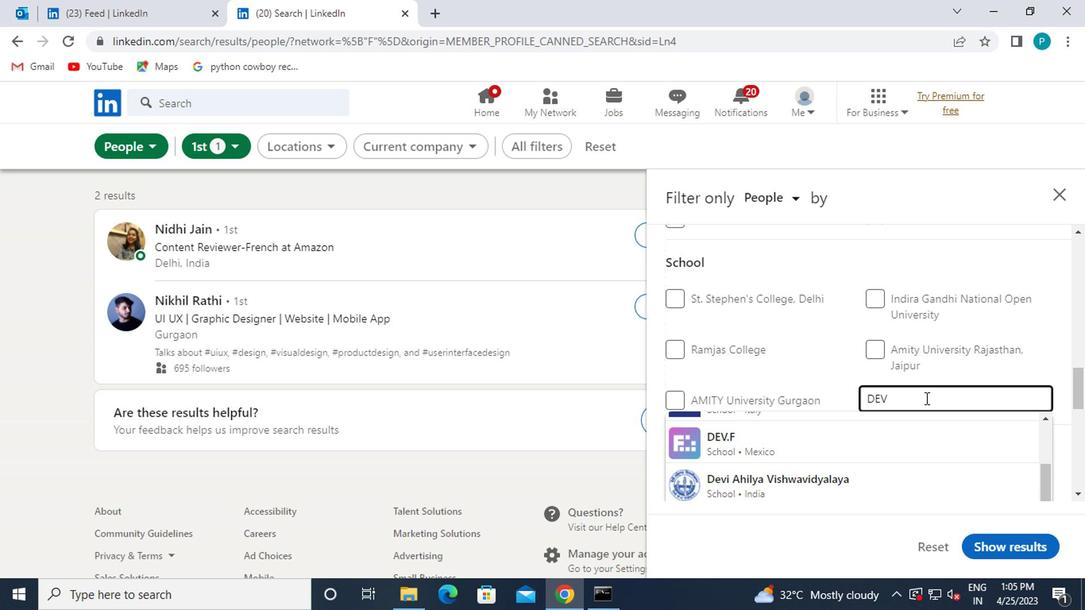 
Action: Key pressed <Key.space>BHOOMI
Screenshot: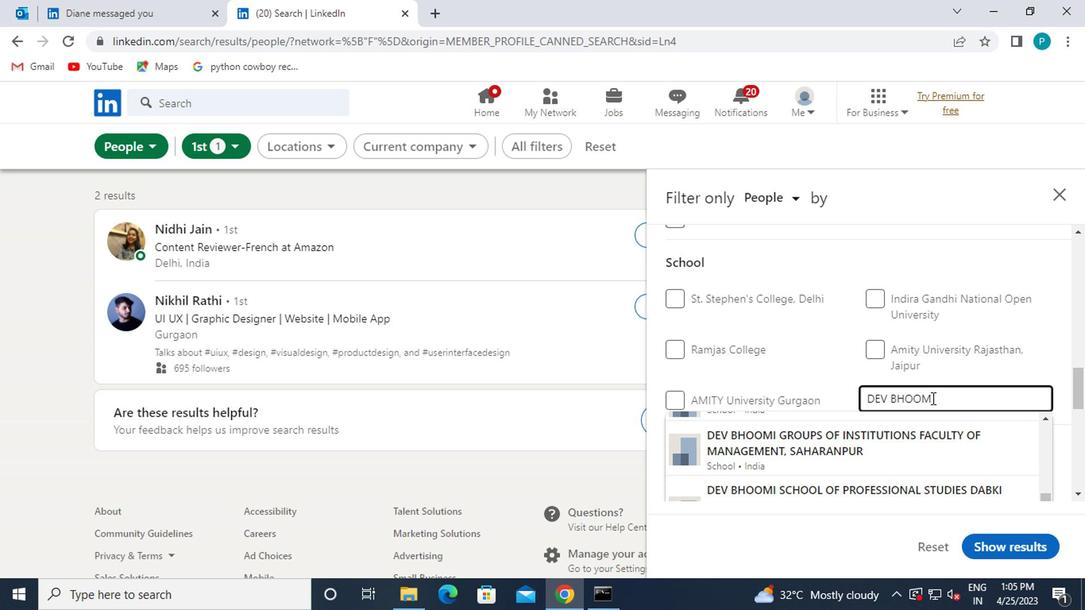 
Action: Mouse moved to (918, 438)
Screenshot: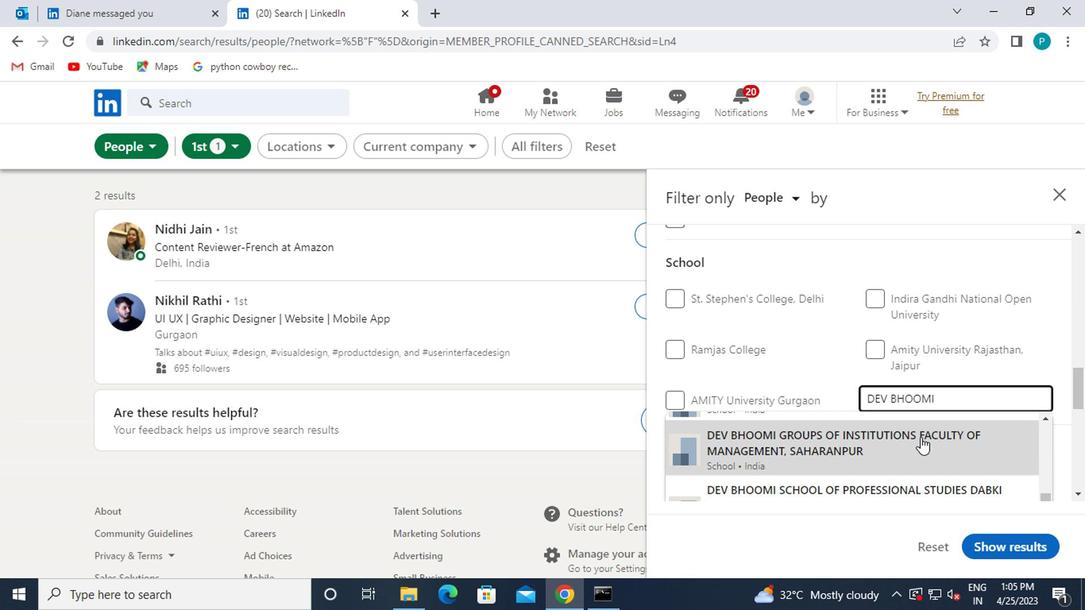 
Action: Mouse scrolled (918, 438) with delta (0, 0)
Screenshot: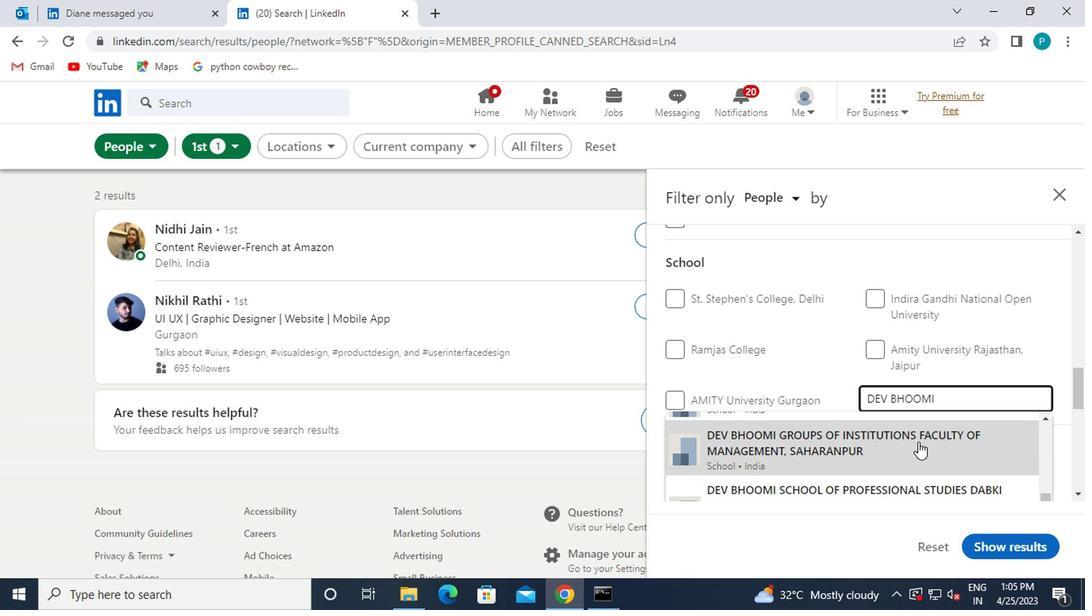 
Action: Mouse scrolled (918, 437) with delta (0, -1)
Screenshot: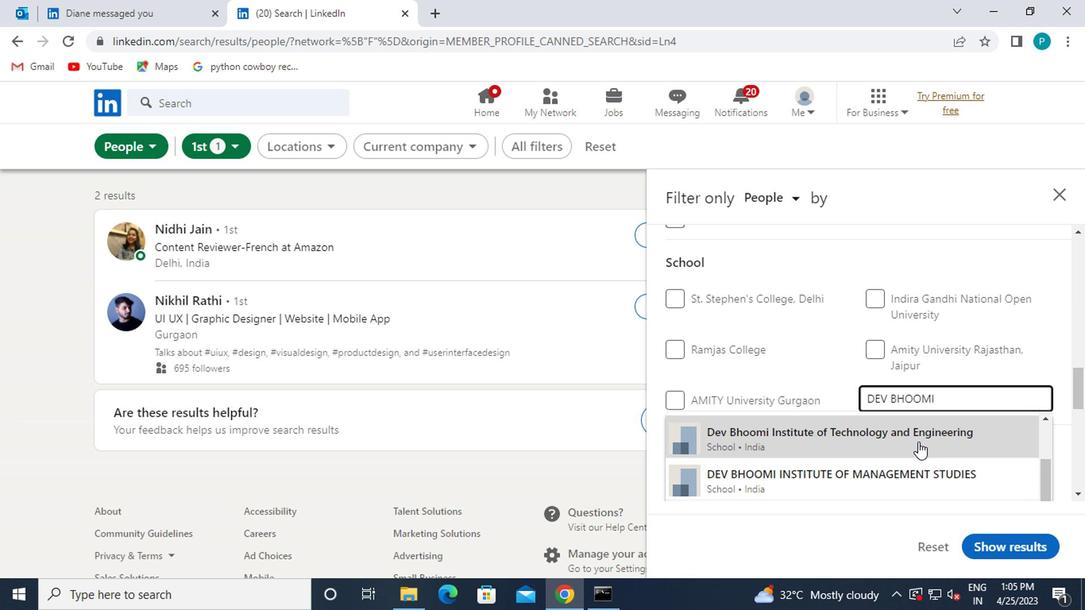 
Action: Mouse scrolled (918, 437) with delta (0, -1)
Screenshot: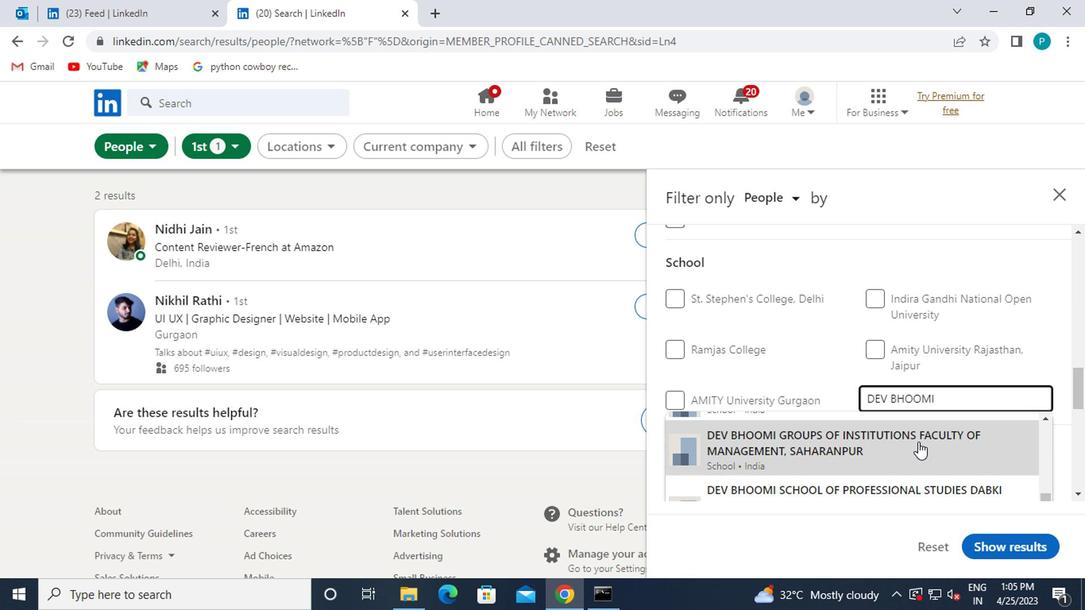 
Action: Mouse pressed left at (918, 438)
Screenshot: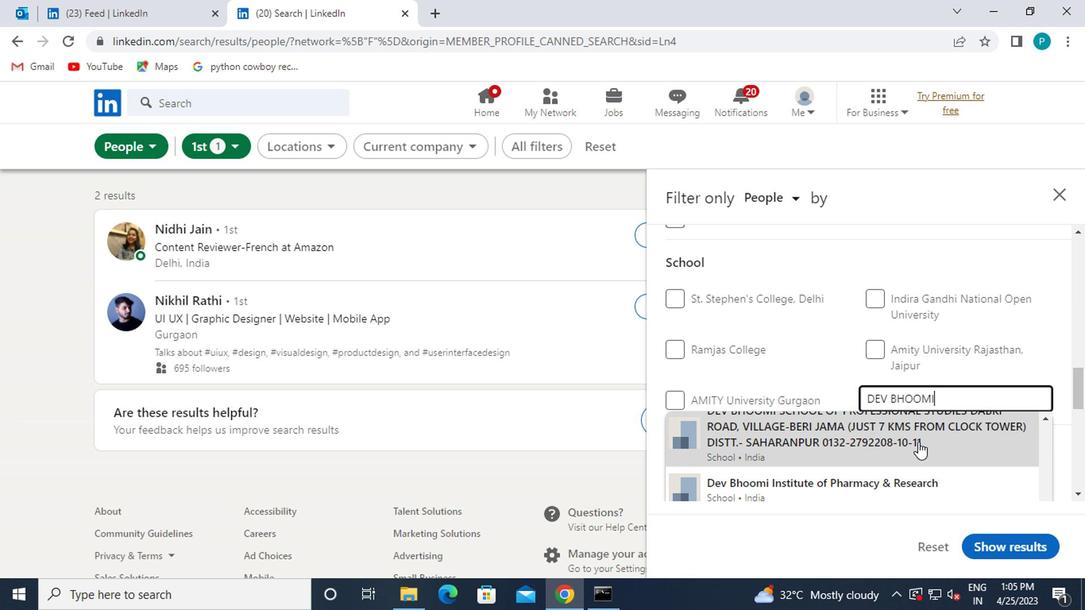 
Action: Mouse moved to (834, 420)
Screenshot: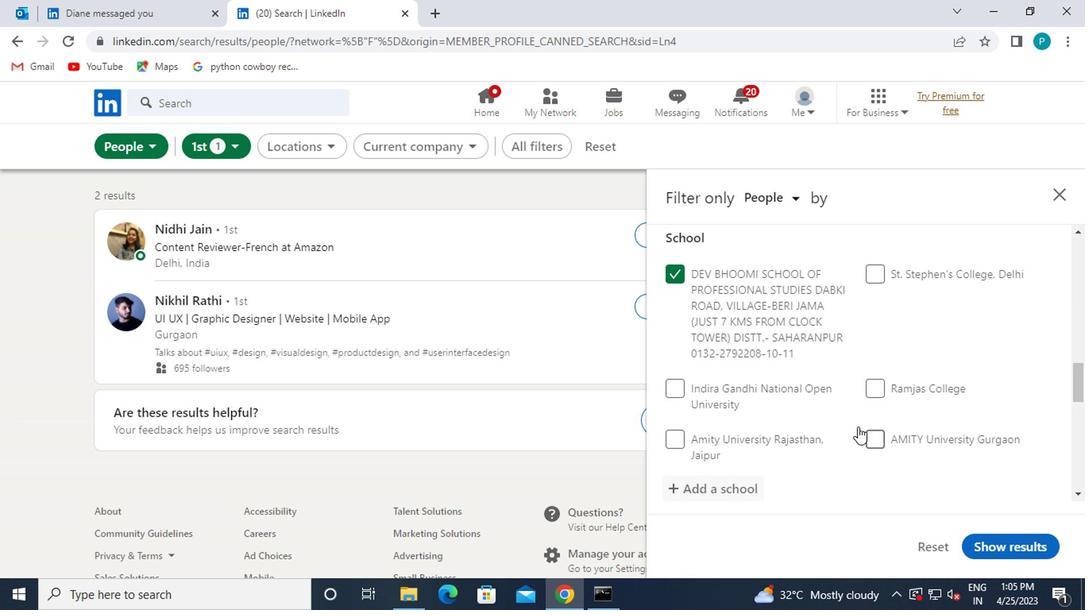 
Action: Mouse scrolled (834, 420) with delta (0, 0)
Screenshot: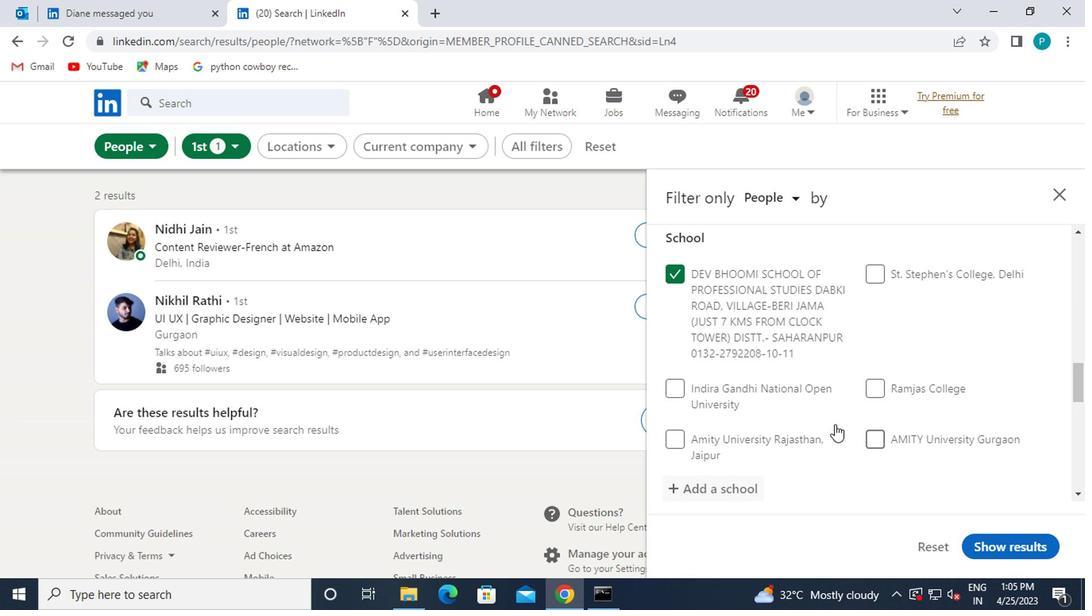 
Action: Mouse scrolled (834, 420) with delta (0, 0)
Screenshot: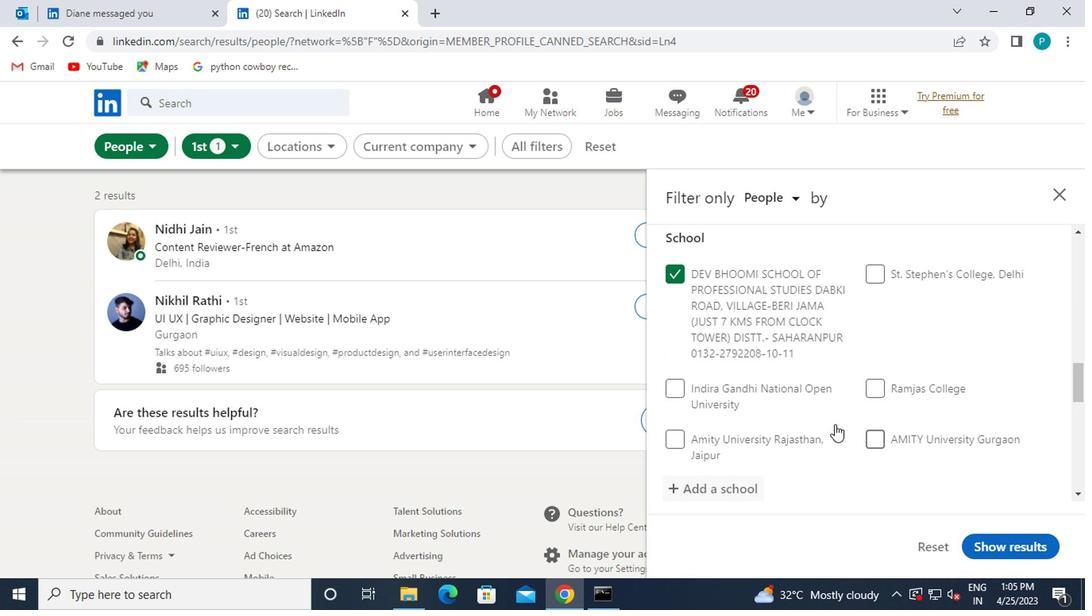 
Action: Mouse scrolled (834, 420) with delta (0, 0)
Screenshot: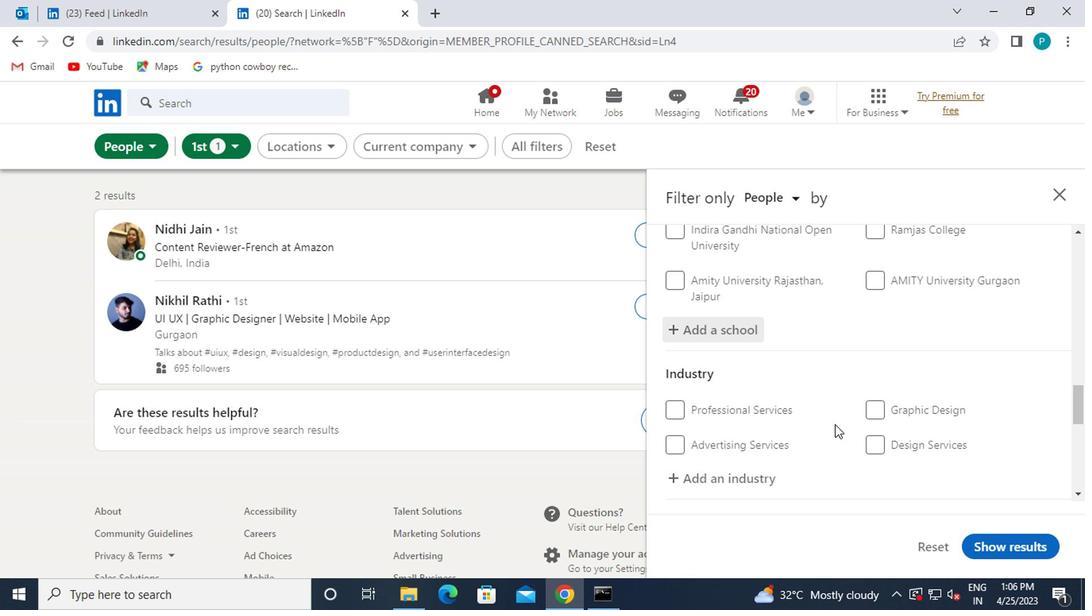 
Action: Mouse moved to (739, 389)
Screenshot: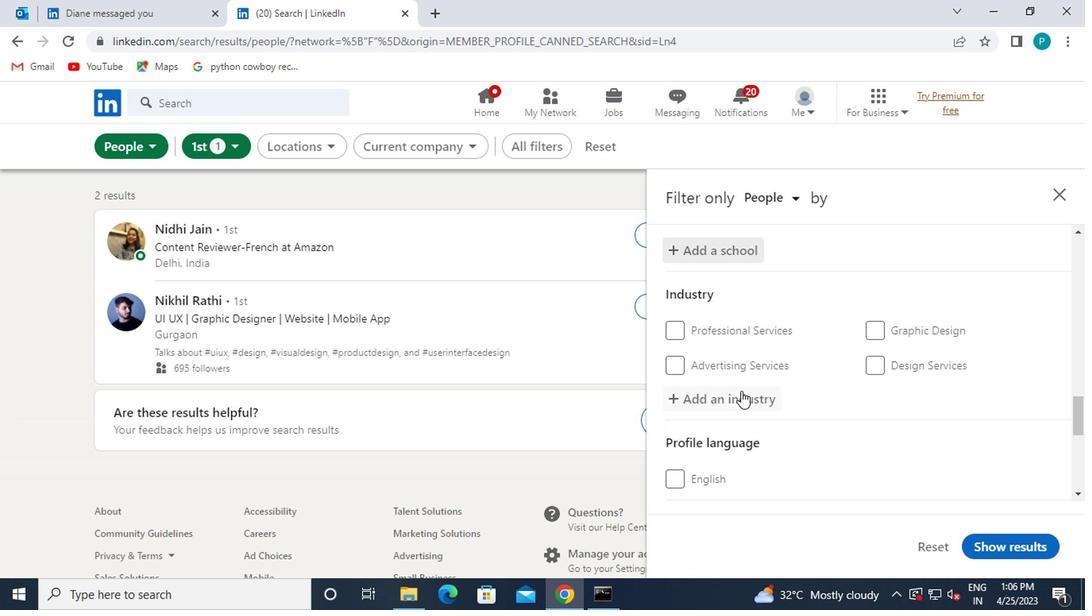 
Action: Mouse pressed left at (739, 389)
Screenshot: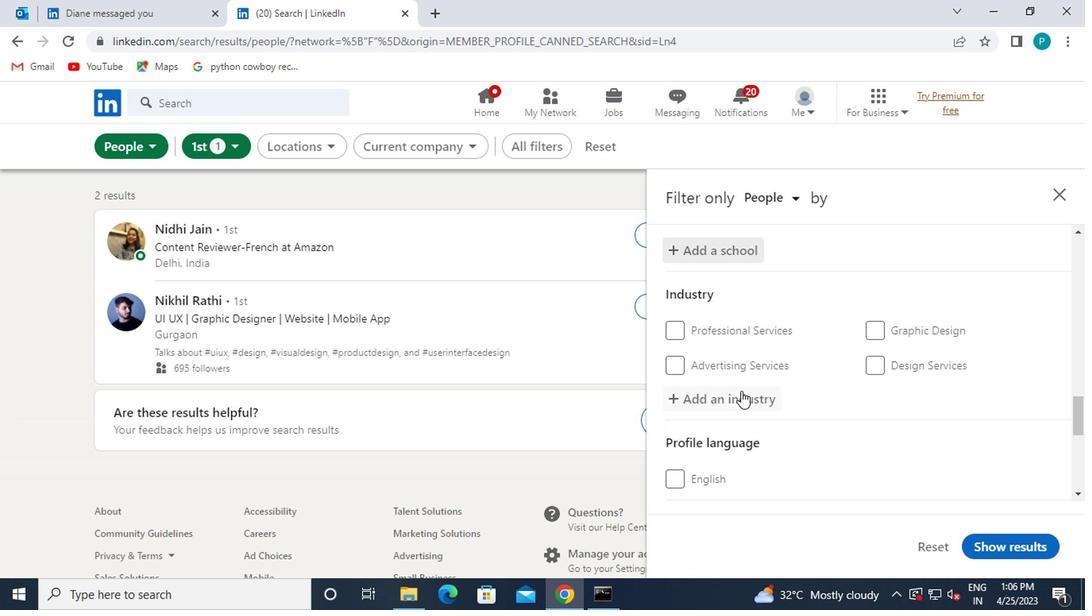 
Action: Mouse moved to (740, 397)
Screenshot: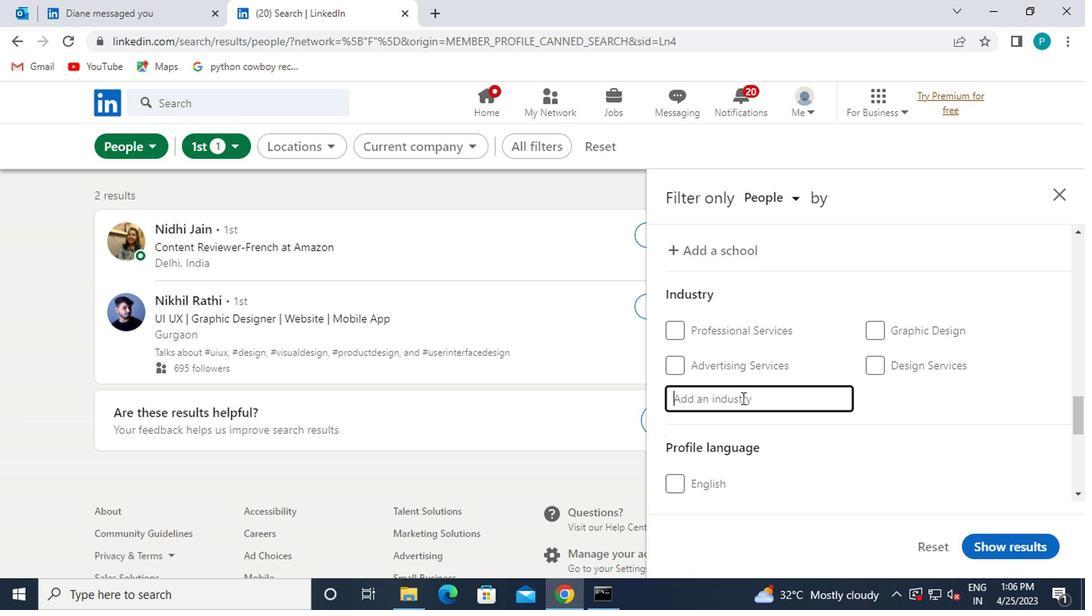 
Action: Key pressed BIO
Screenshot: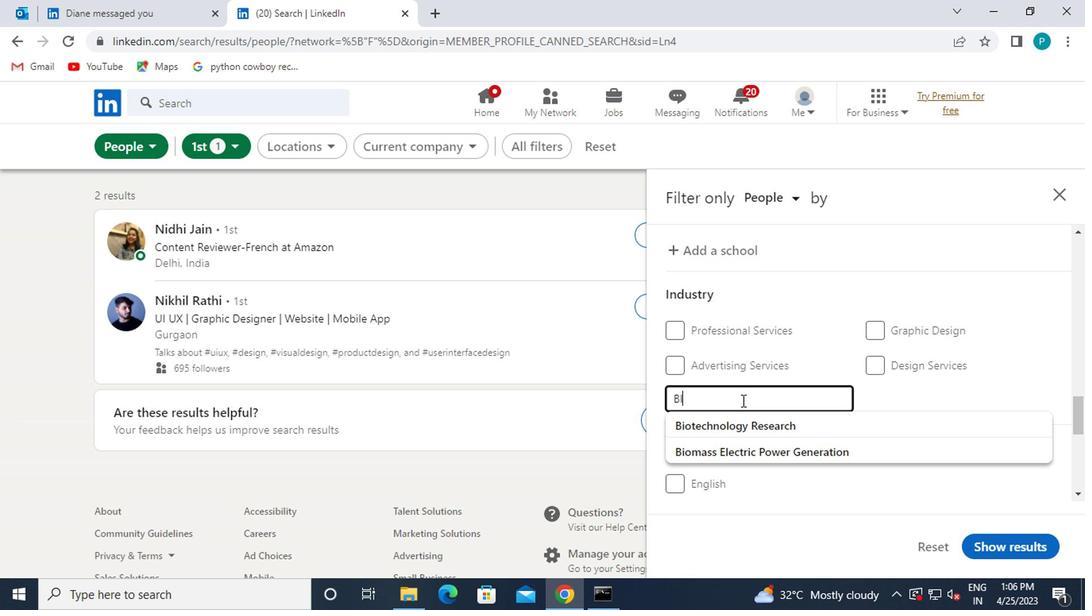 
Action: Mouse moved to (733, 442)
Screenshot: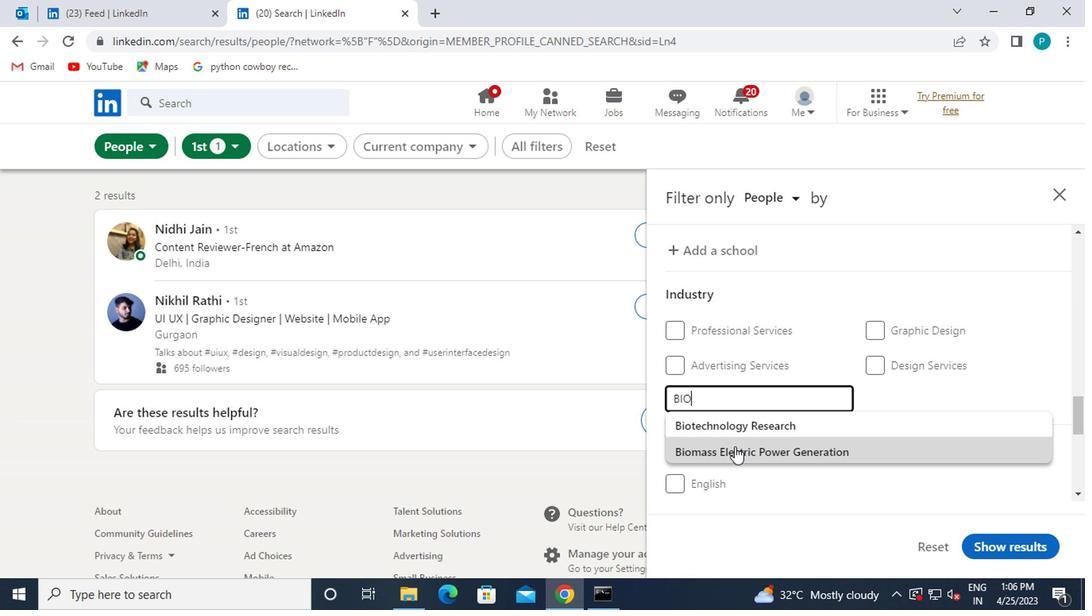 
Action: Mouse pressed left at (733, 442)
Screenshot: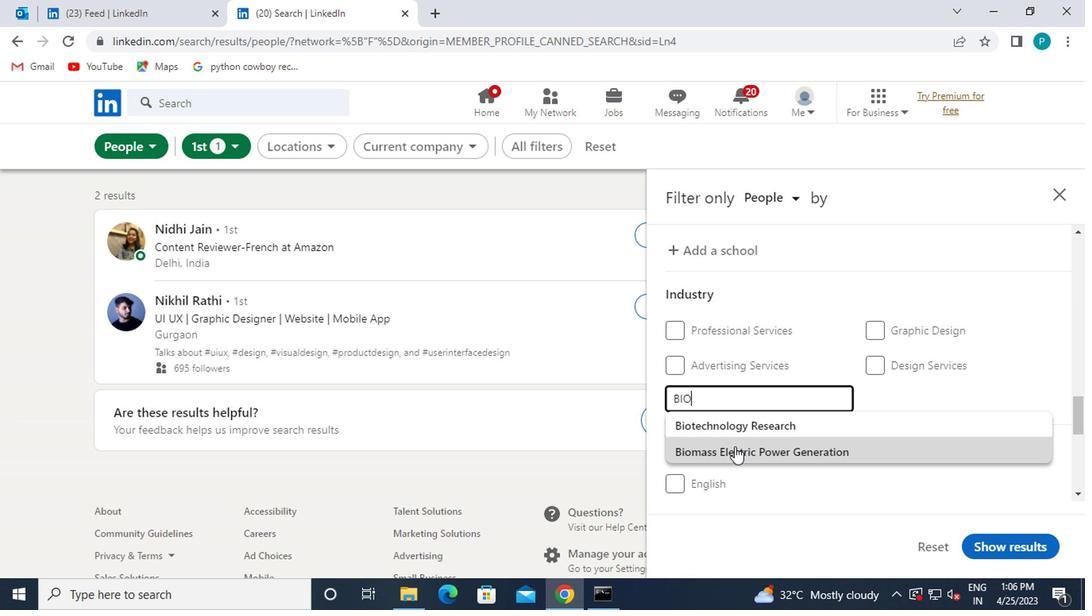 
Action: Mouse scrolled (733, 442) with delta (0, 0)
Screenshot: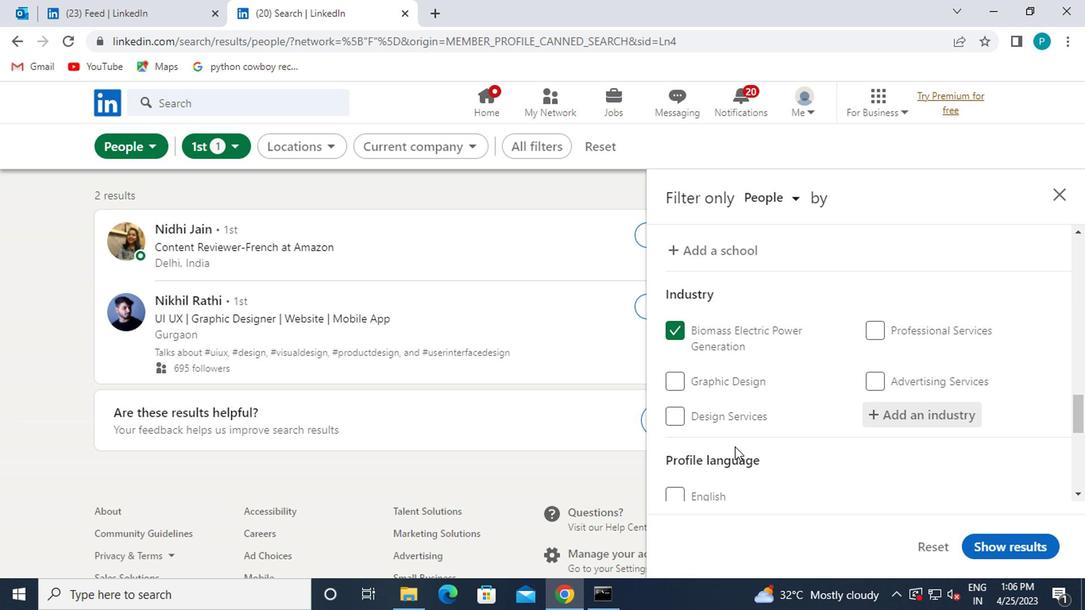 
Action: Mouse moved to (734, 442)
Screenshot: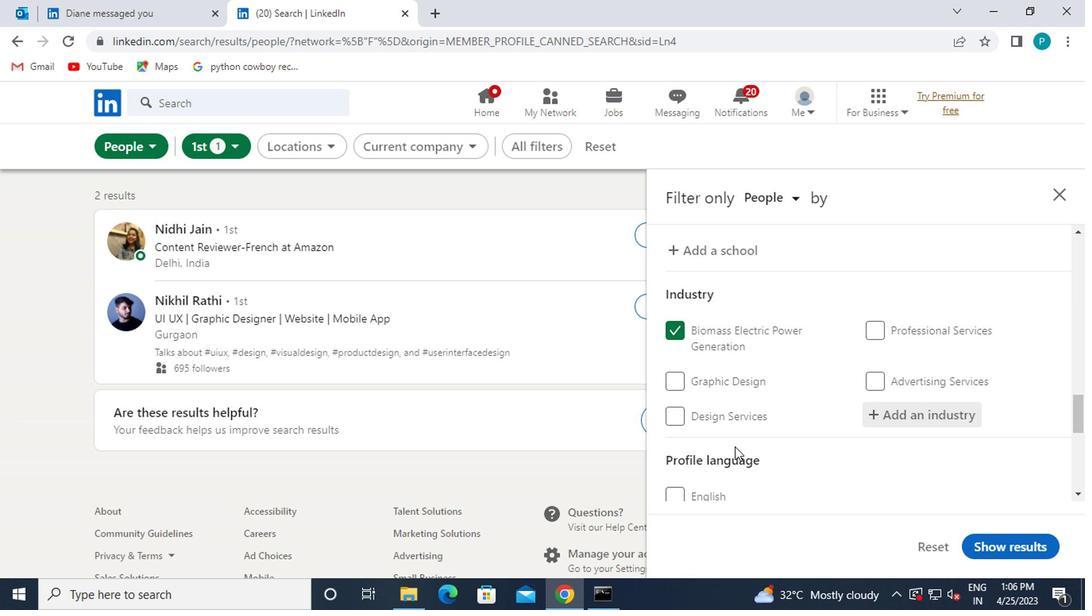 
Action: Mouse scrolled (734, 442) with delta (0, 0)
Screenshot: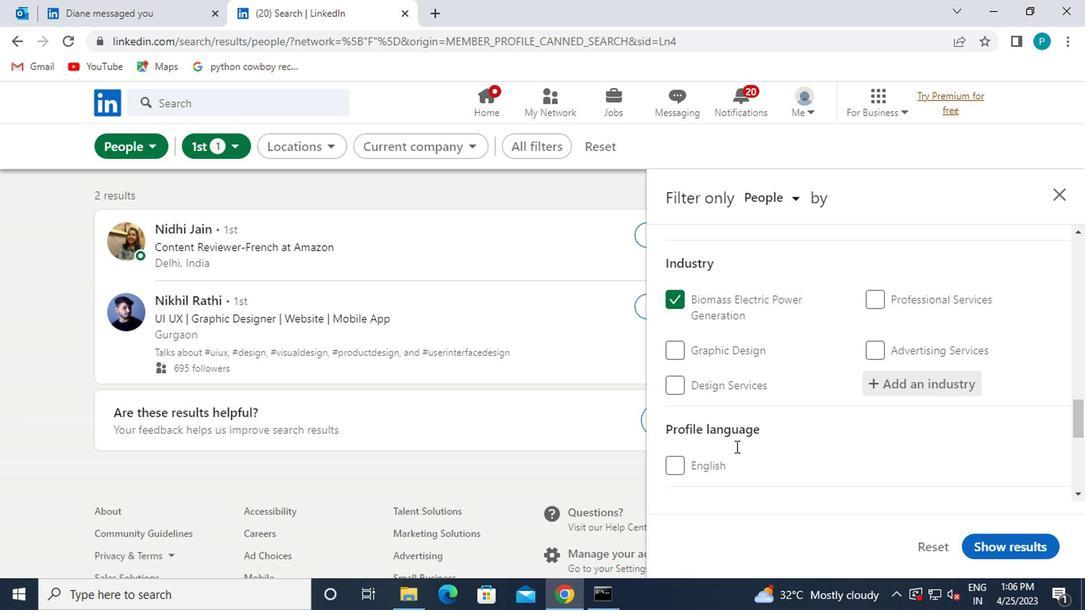 
Action: Mouse moved to (701, 419)
Screenshot: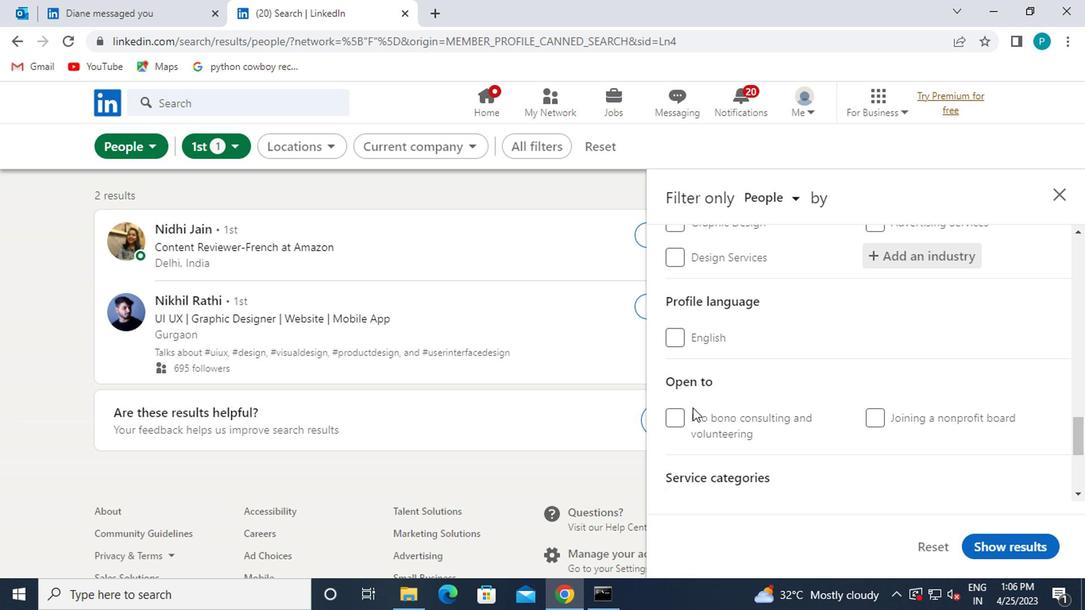 
Action: Mouse scrolled (701, 418) with delta (0, -1)
Screenshot: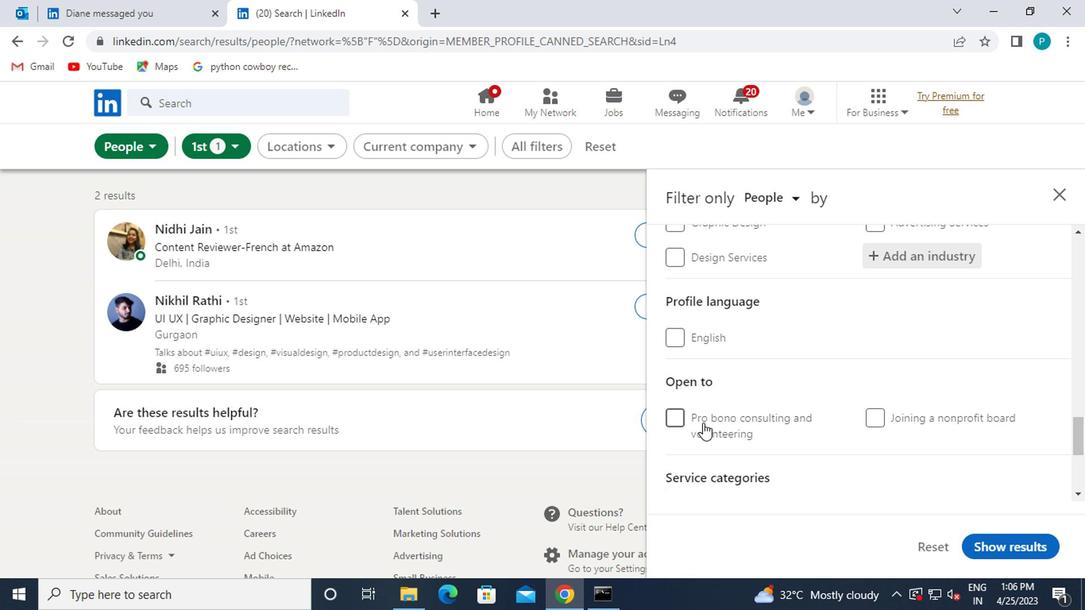 
Action: Mouse moved to (707, 426)
Screenshot: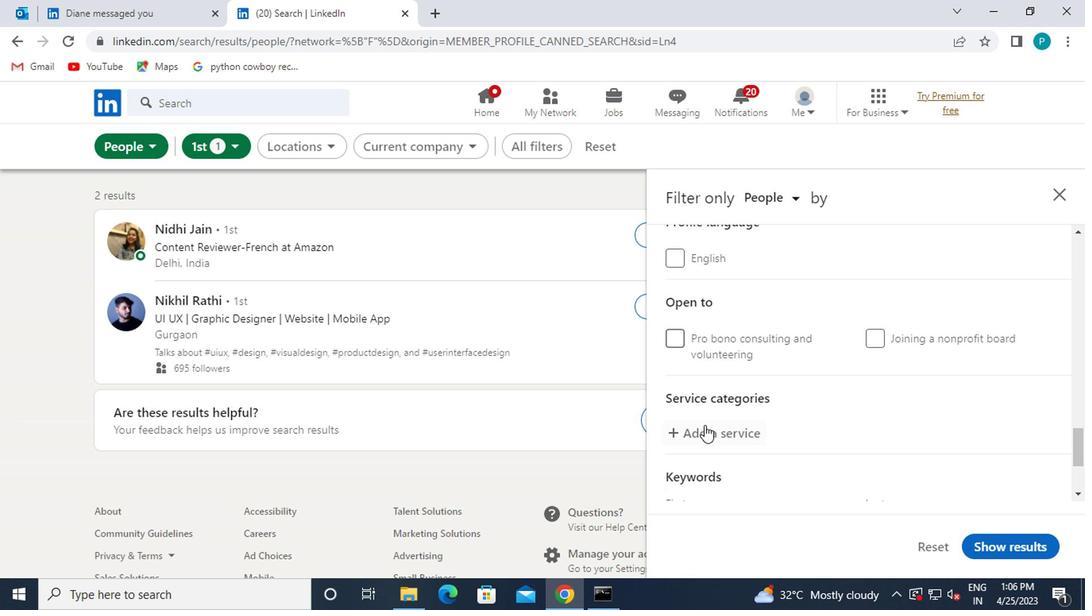 
Action: Mouse pressed left at (707, 426)
Screenshot: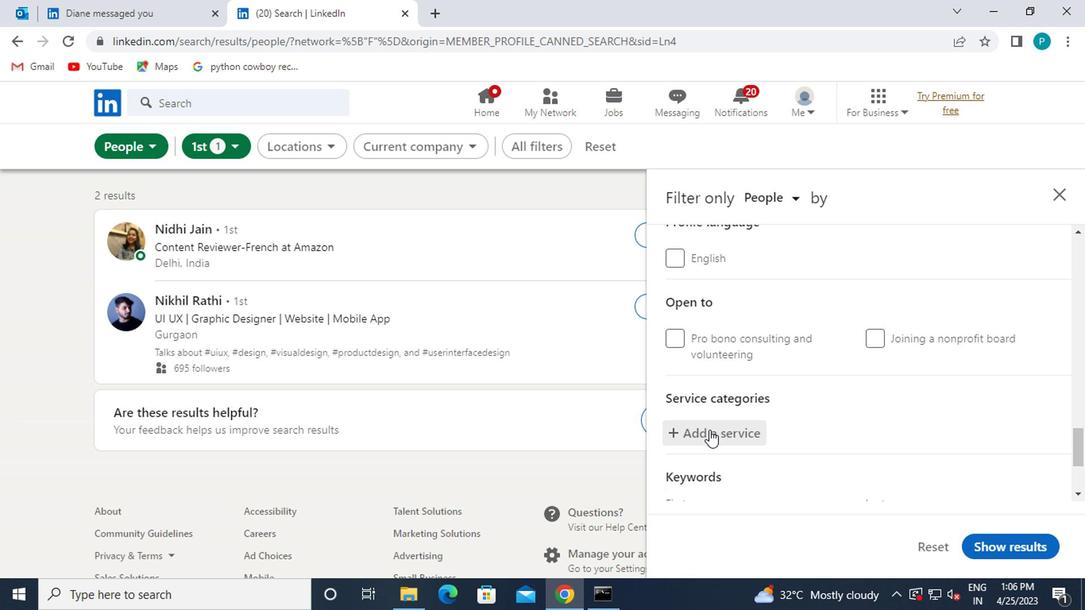 
Action: Key pressed <Key.caps_lock>WEDD
Screenshot: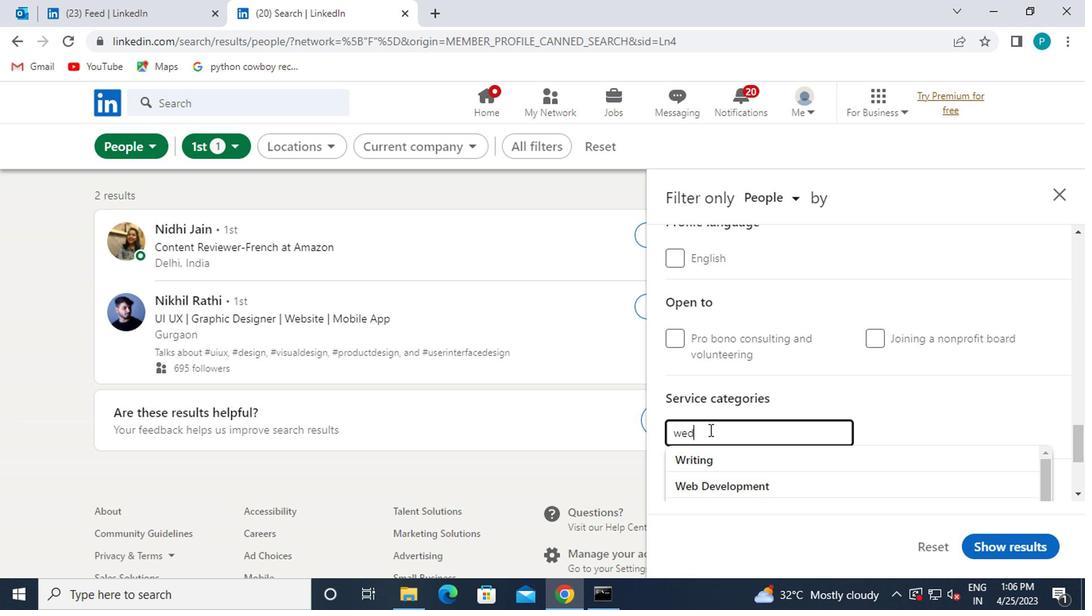 
Action: Mouse moved to (746, 471)
Screenshot: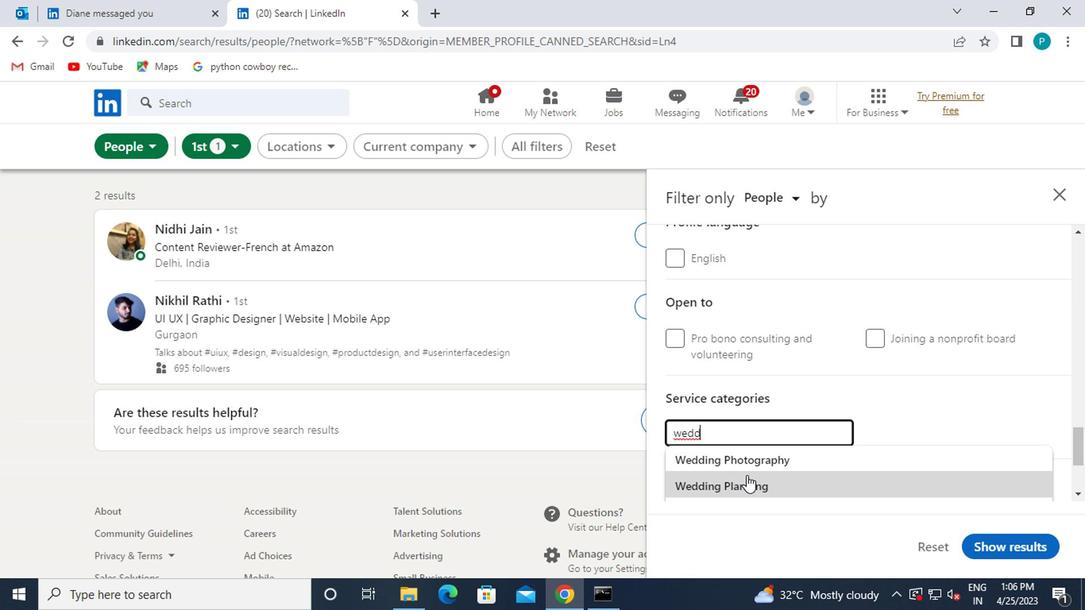 
Action: Mouse pressed left at (746, 471)
Screenshot: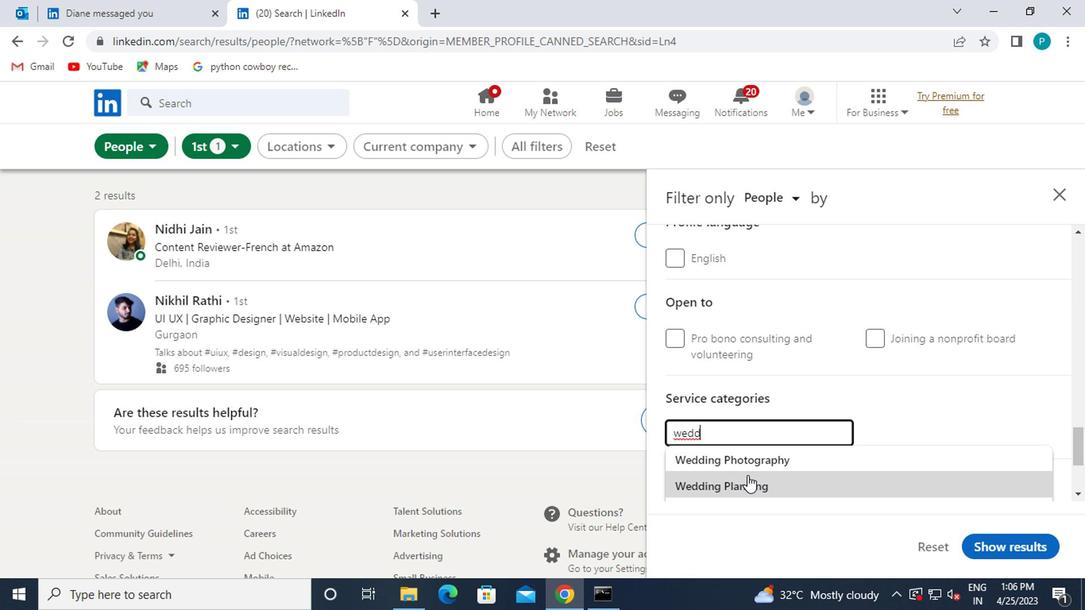 
Action: Mouse moved to (736, 476)
Screenshot: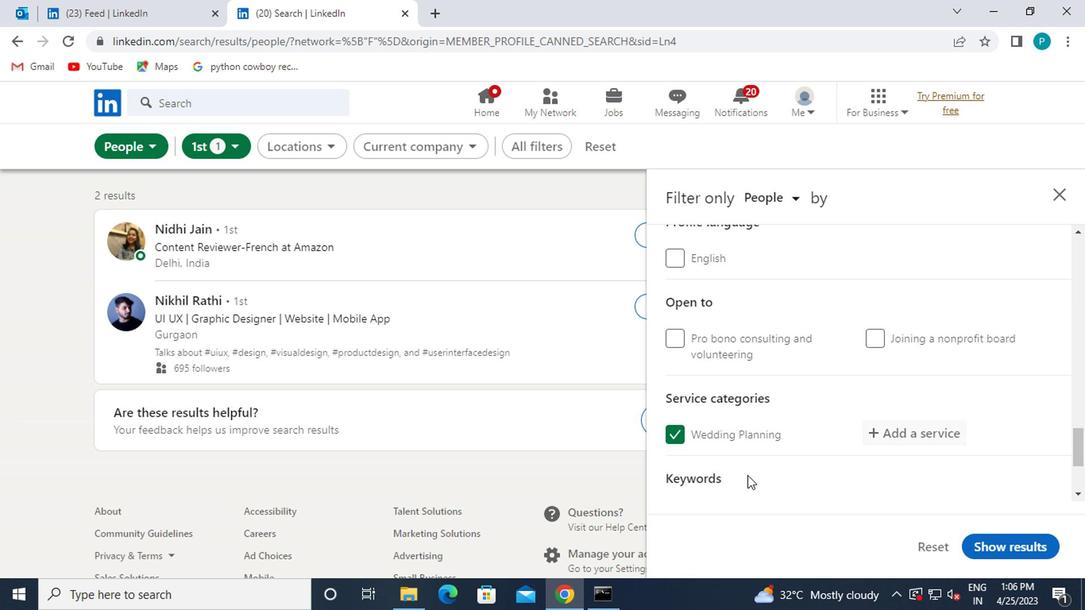 
Action: Mouse scrolled (736, 475) with delta (0, -1)
Screenshot: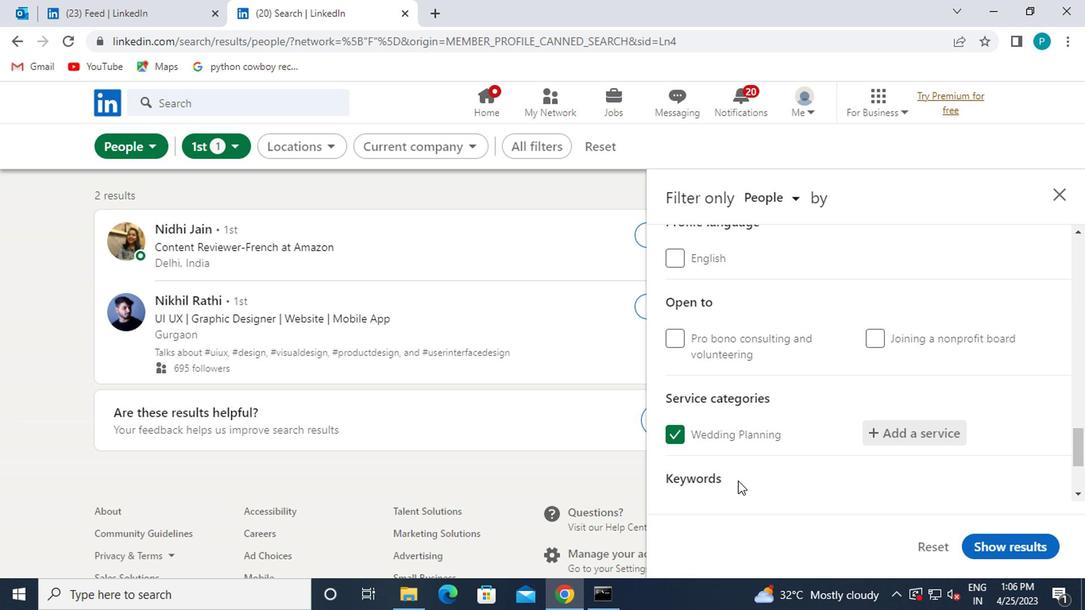 
Action: Mouse moved to (736, 476)
Screenshot: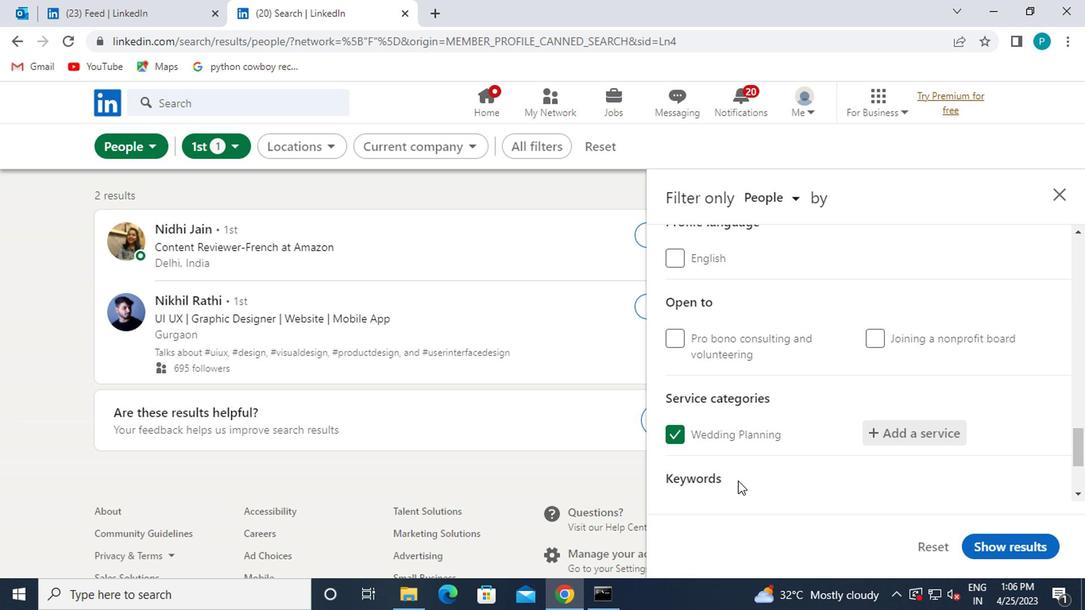 
Action: Mouse scrolled (736, 475) with delta (0, -1)
Screenshot: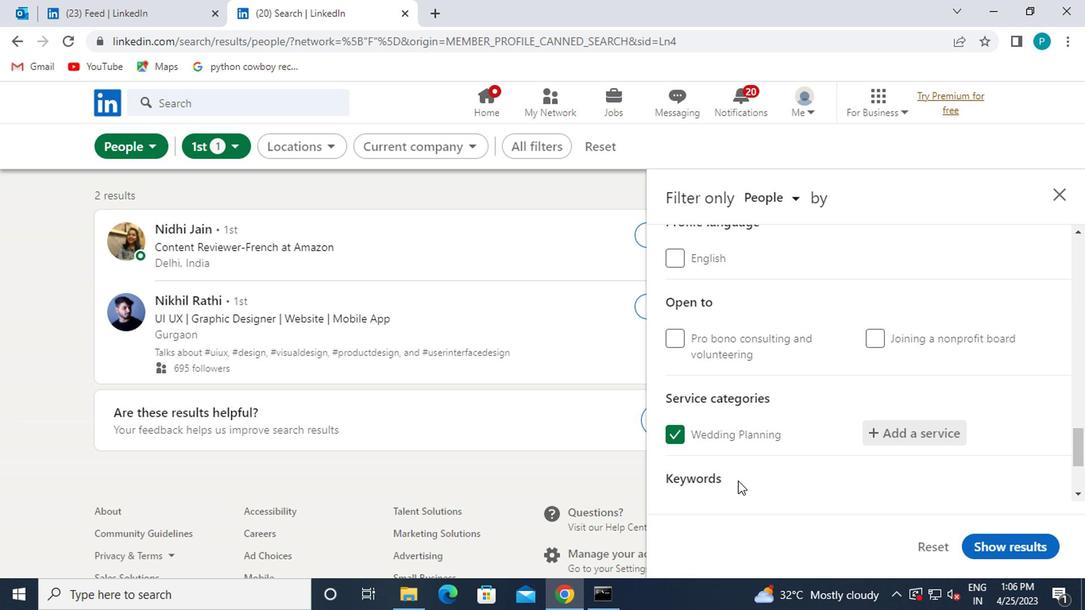 
Action: Mouse moved to (718, 432)
Screenshot: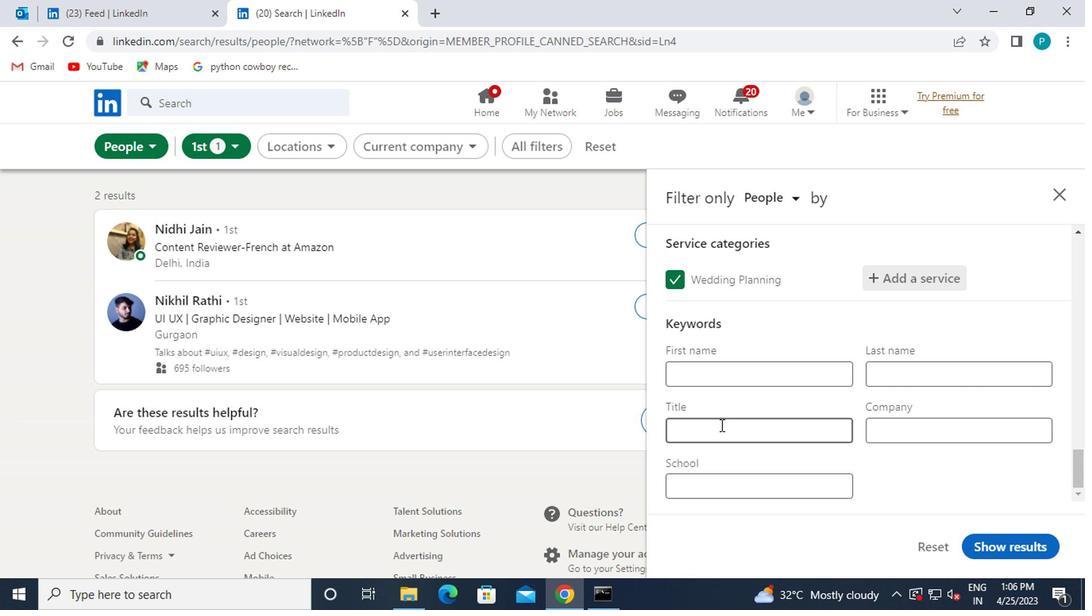 
Action: Mouse pressed left at (718, 432)
Screenshot: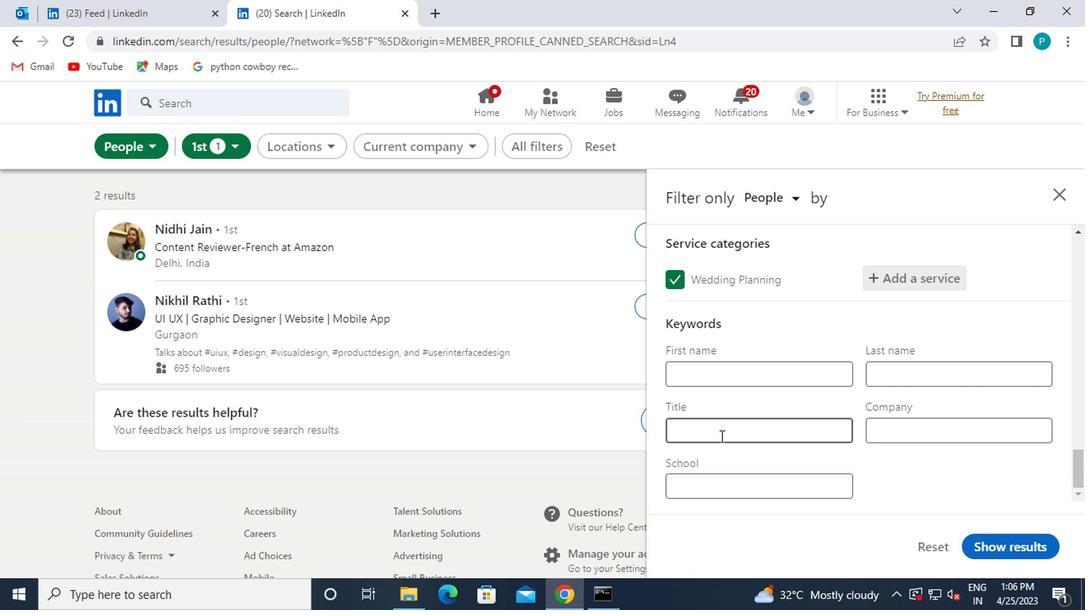 
Action: Mouse moved to (720, 434)
Screenshot: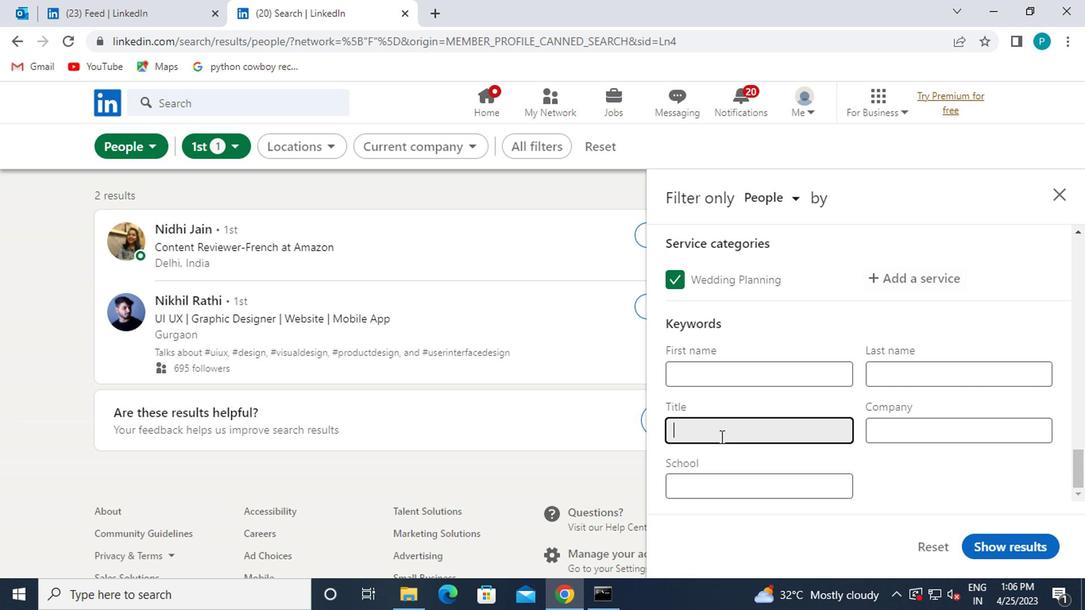 
Action: Key pressed <Key.caps_lock>S<Key.caps_lock>CHOOL<Key.space><Key.caps_lock>B<Key.caps_lock>US<Key.space><Key.caps_lock>D<Key.caps_lock>RIVER
Screenshot: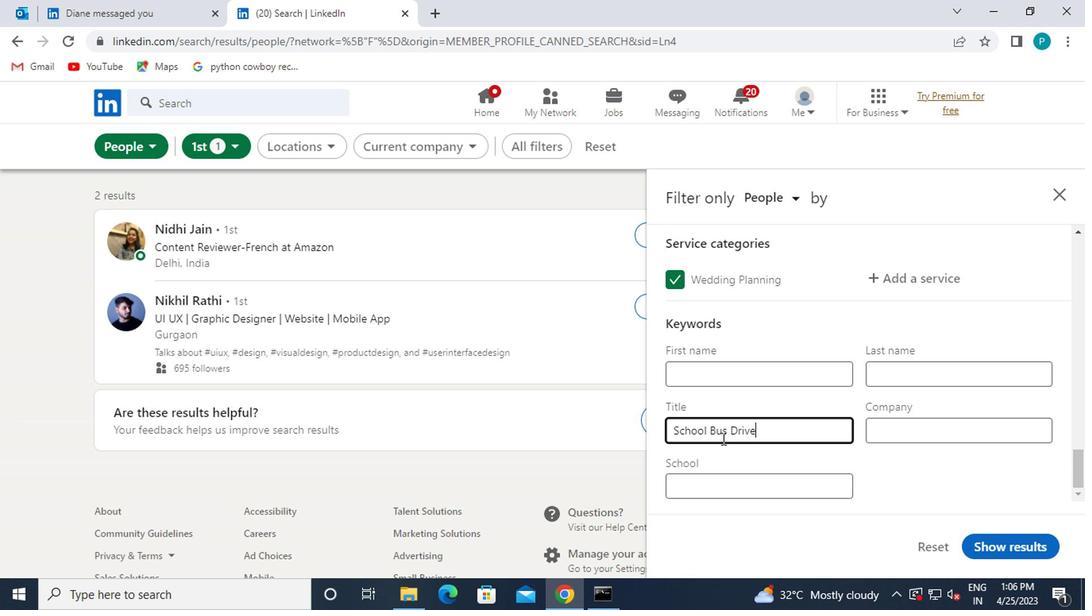 
Action: Mouse moved to (981, 542)
Screenshot: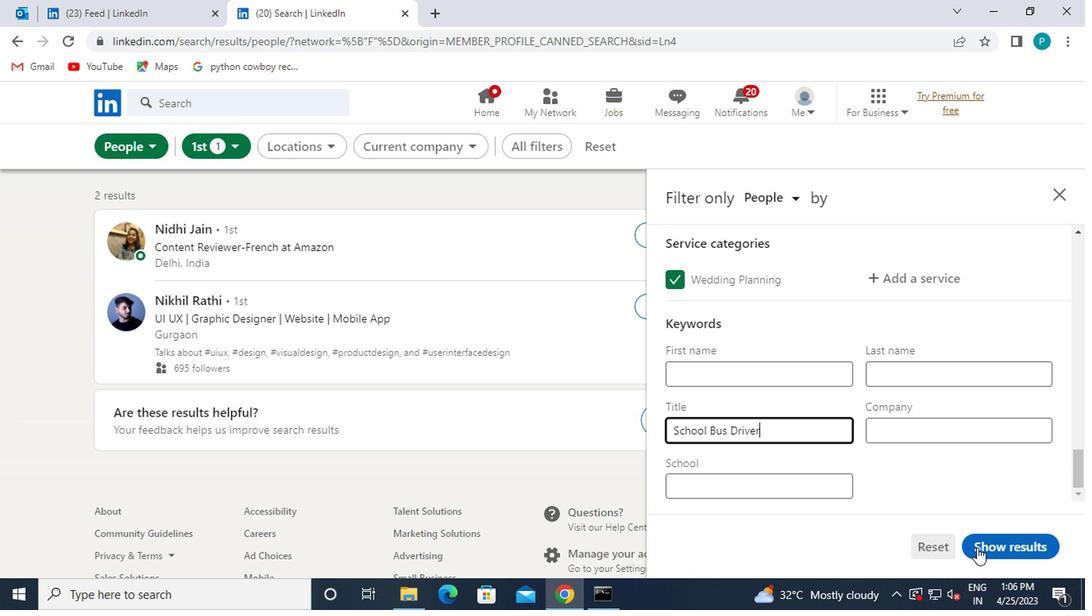 
Action: Mouse pressed left at (981, 542)
Screenshot: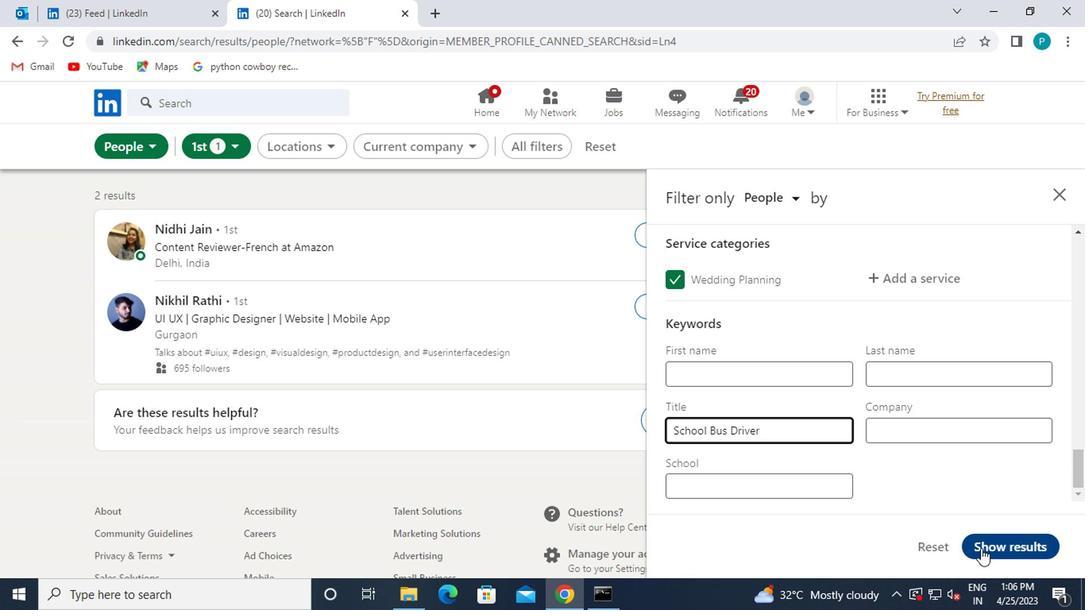 
Action: Mouse moved to (982, 544)
Screenshot: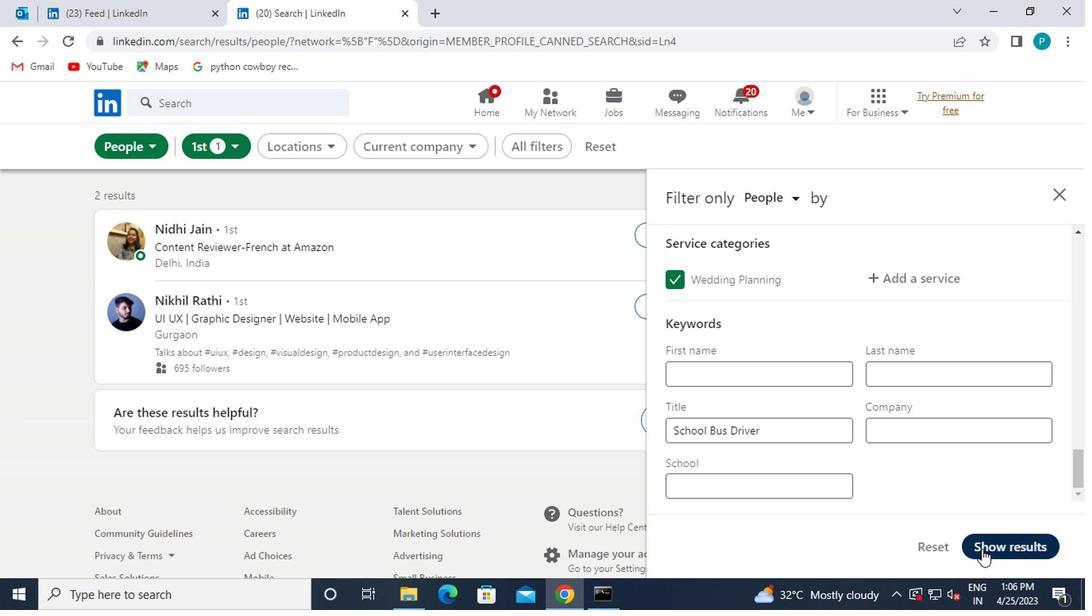 
